 Task: Find connections with filter location Cruzeiro with filter topic #digitalmarketingwith filter profile language Potuguese with filter current company Flipkart with filter school University Grants Commission (ugc) with filter industry Retail Appliances, Electrical, and Electronic Equipment with filter service category Financial Advisory with filter keywords title Teaching Assistant
Action: Mouse moved to (492, 84)
Screenshot: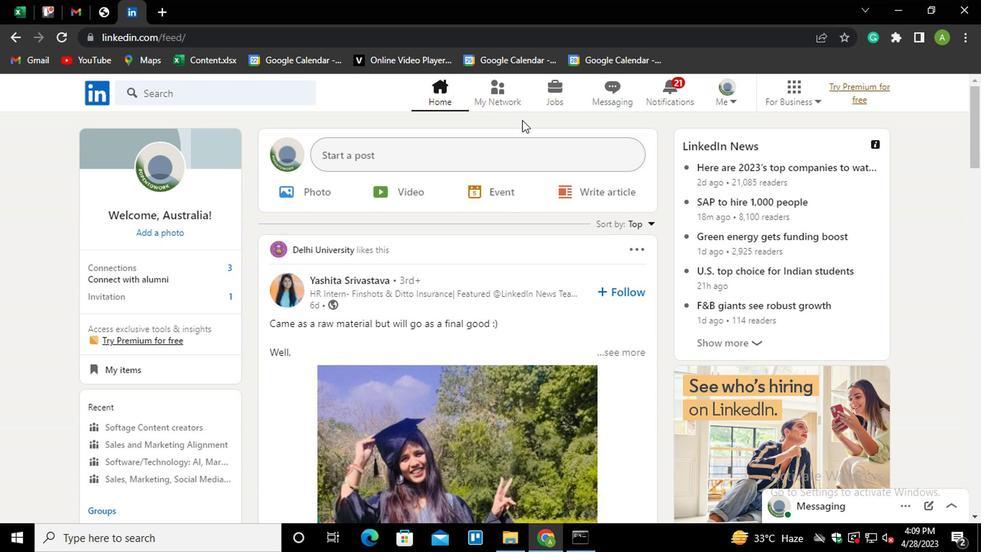 
Action: Mouse pressed left at (492, 84)
Screenshot: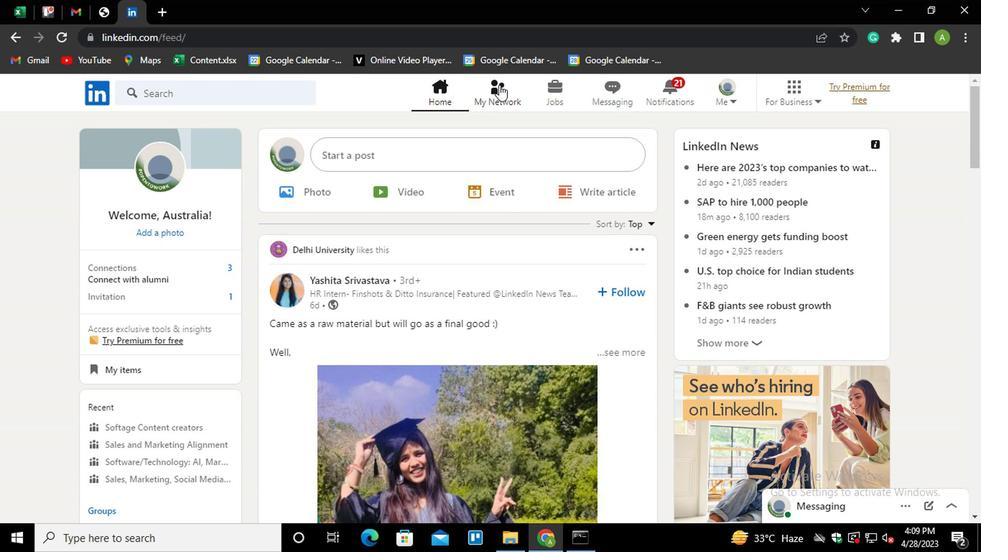 
Action: Mouse moved to (169, 170)
Screenshot: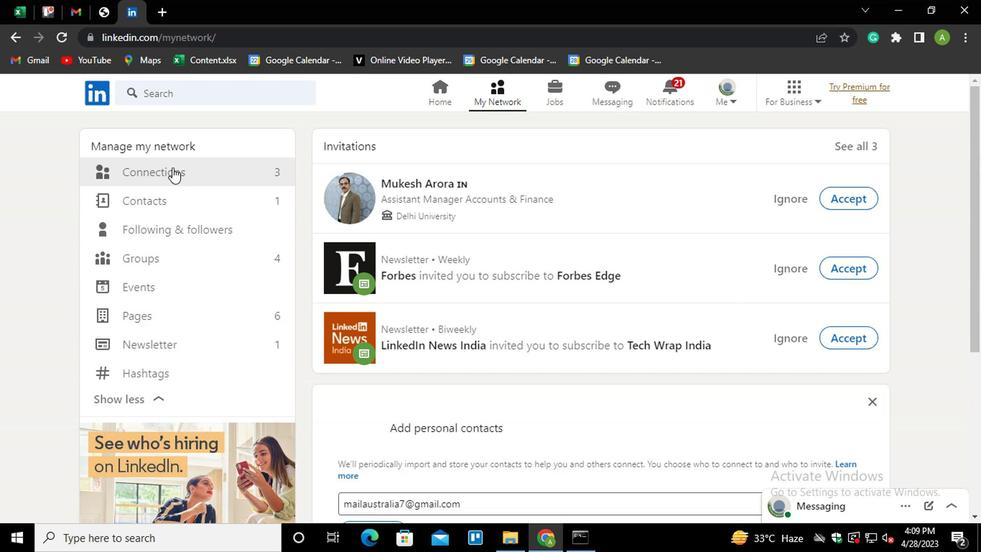 
Action: Mouse pressed left at (169, 170)
Screenshot: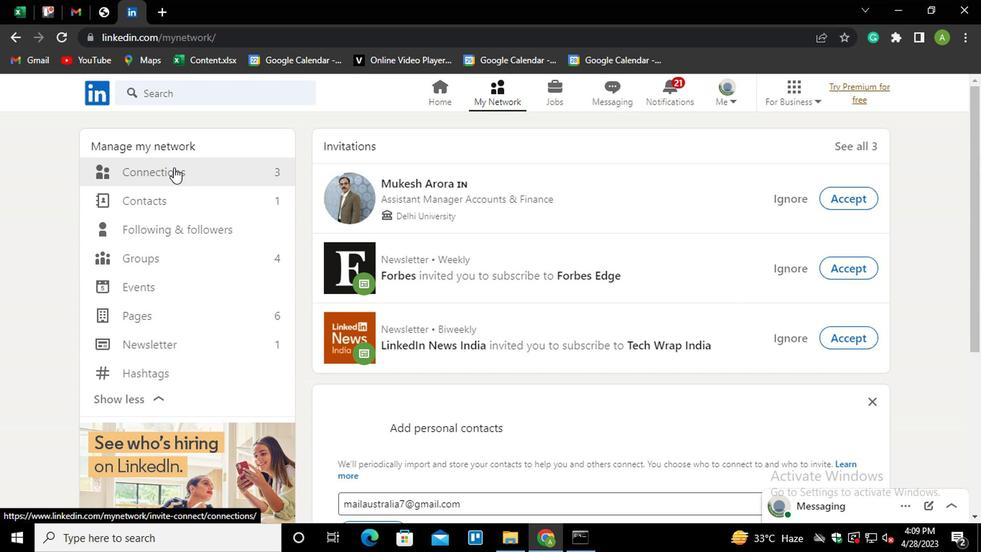 
Action: Mouse pressed left at (169, 170)
Screenshot: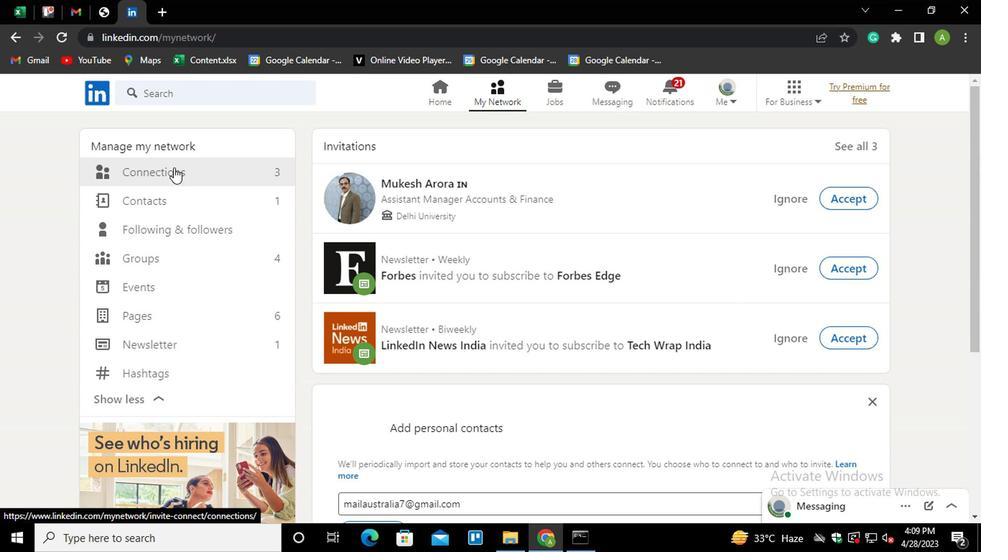 
Action: Mouse moved to (598, 165)
Screenshot: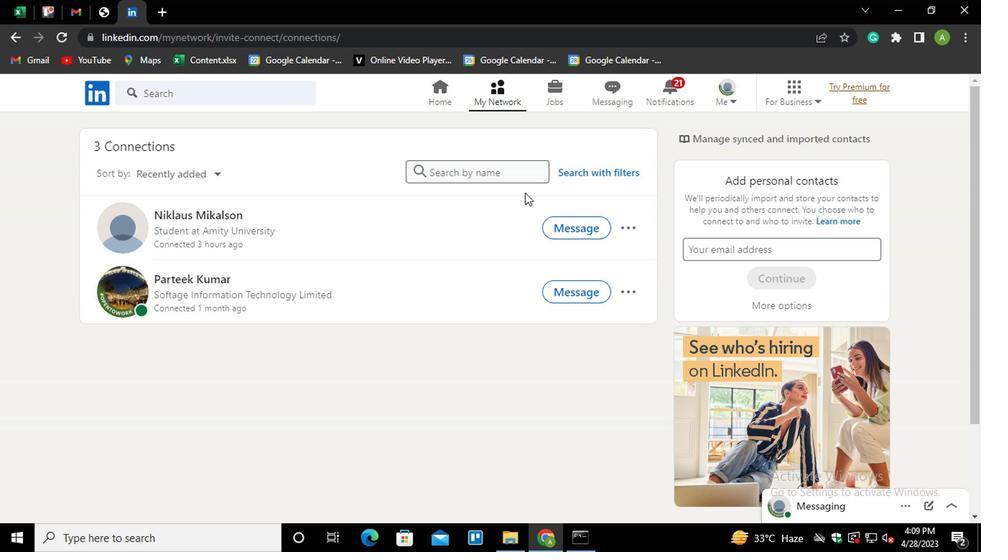 
Action: Mouse pressed left at (598, 165)
Screenshot: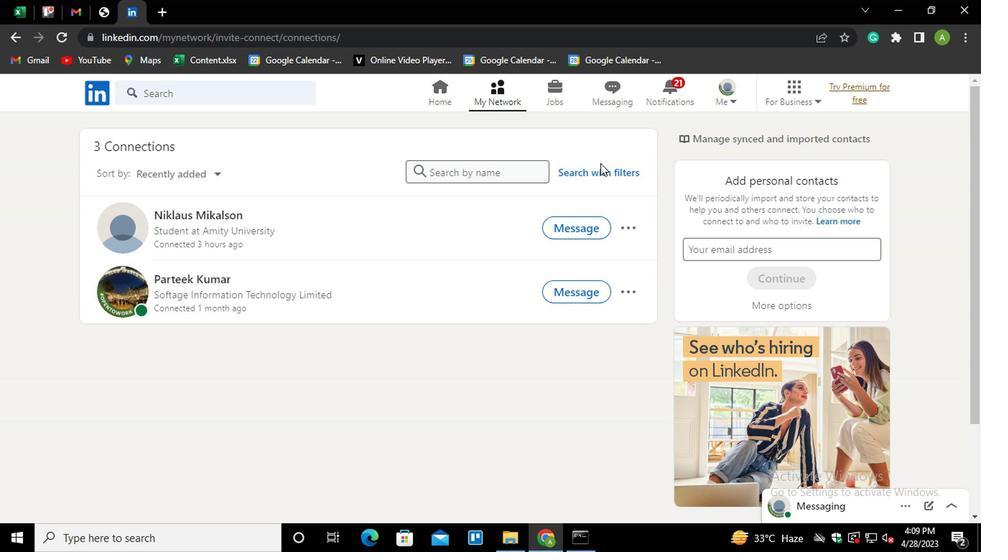 
Action: Mouse moved to (599, 177)
Screenshot: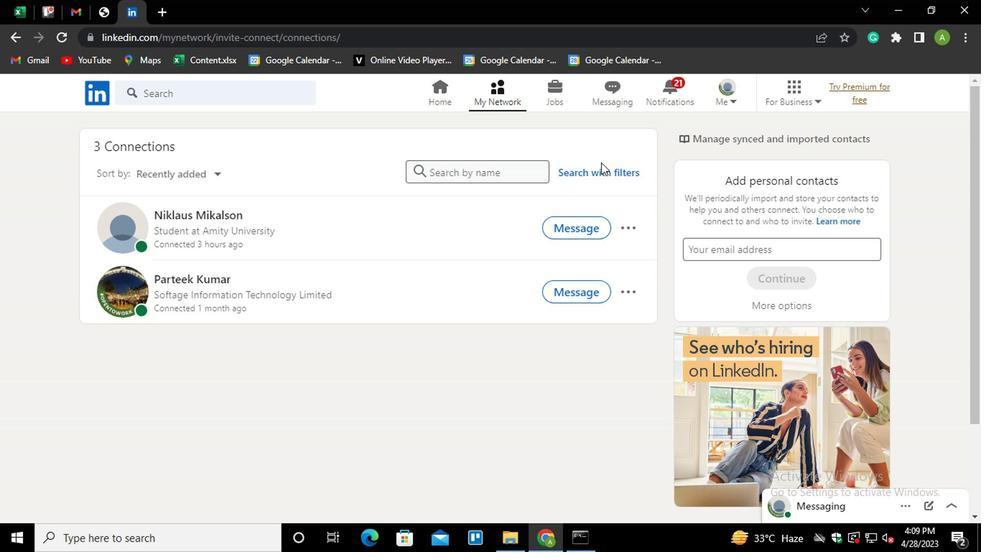
Action: Mouse pressed left at (599, 177)
Screenshot: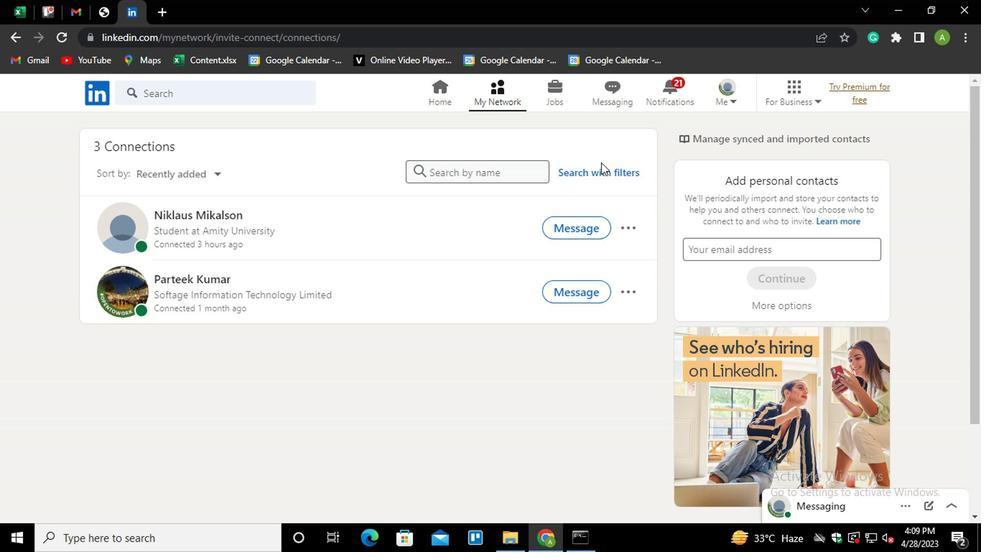 
Action: Mouse moved to (538, 138)
Screenshot: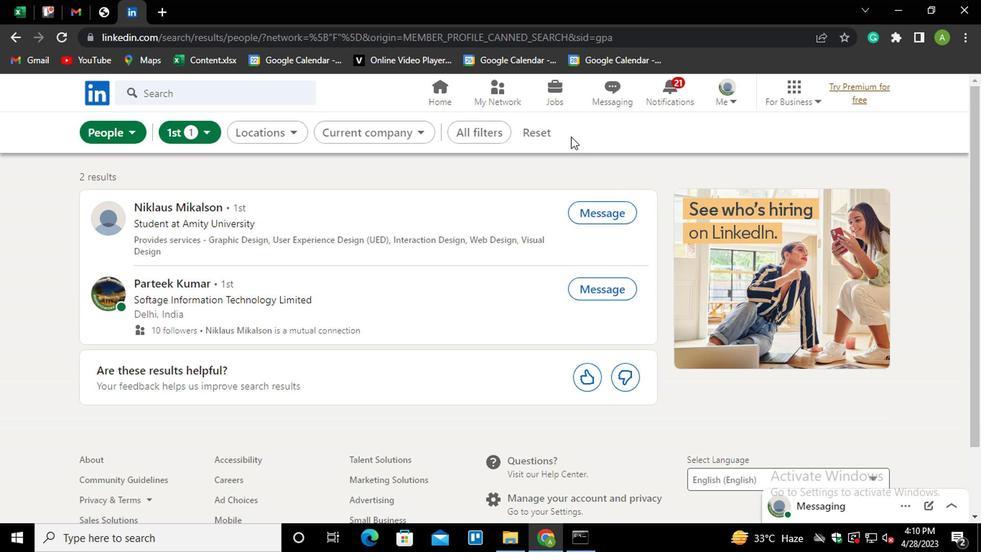 
Action: Mouse pressed left at (538, 138)
Screenshot: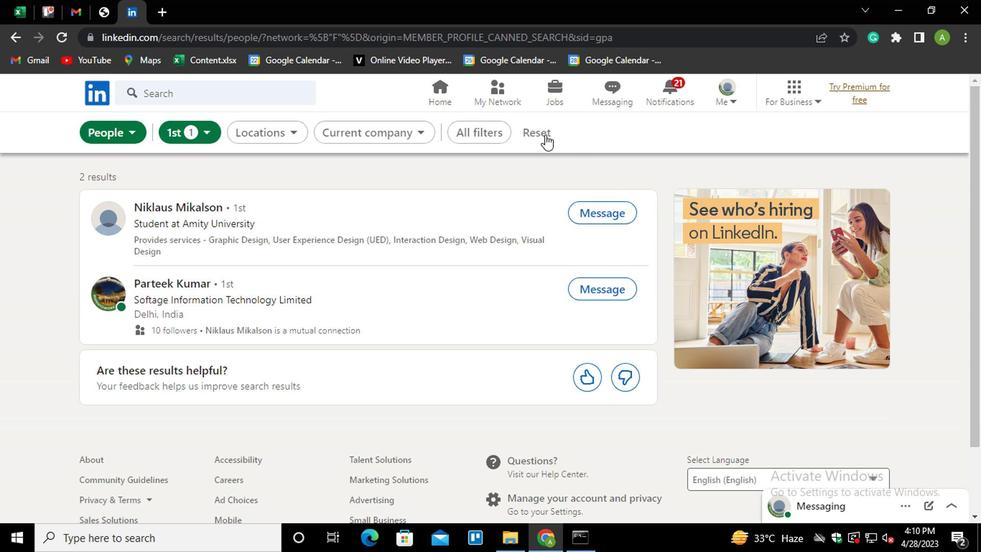 
Action: Mouse moved to (501, 138)
Screenshot: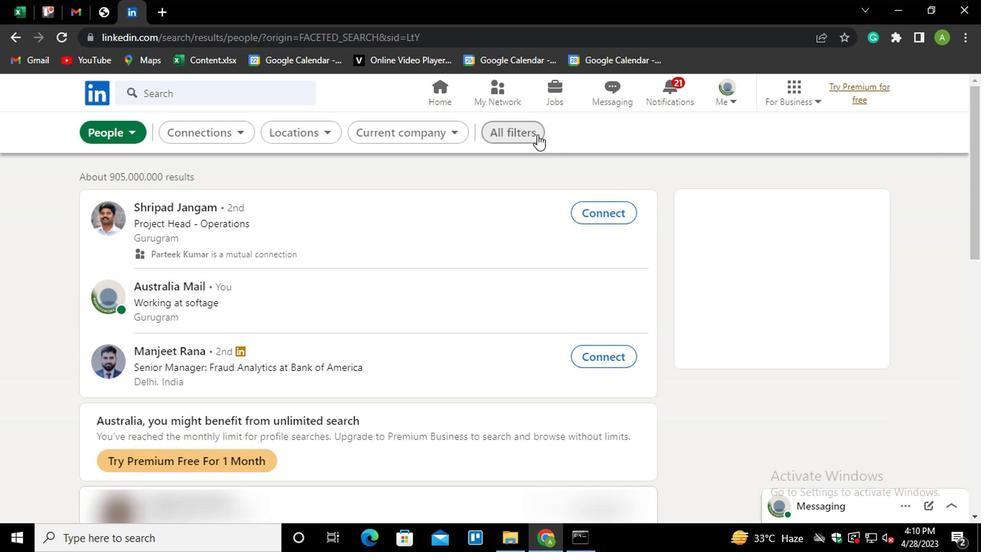 
Action: Mouse pressed left at (501, 138)
Screenshot: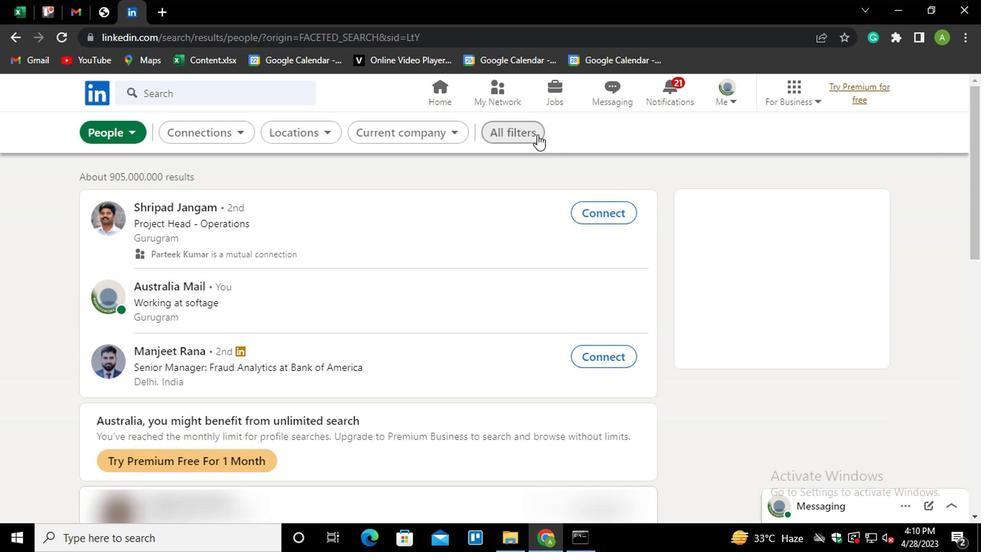 
Action: Mouse moved to (733, 372)
Screenshot: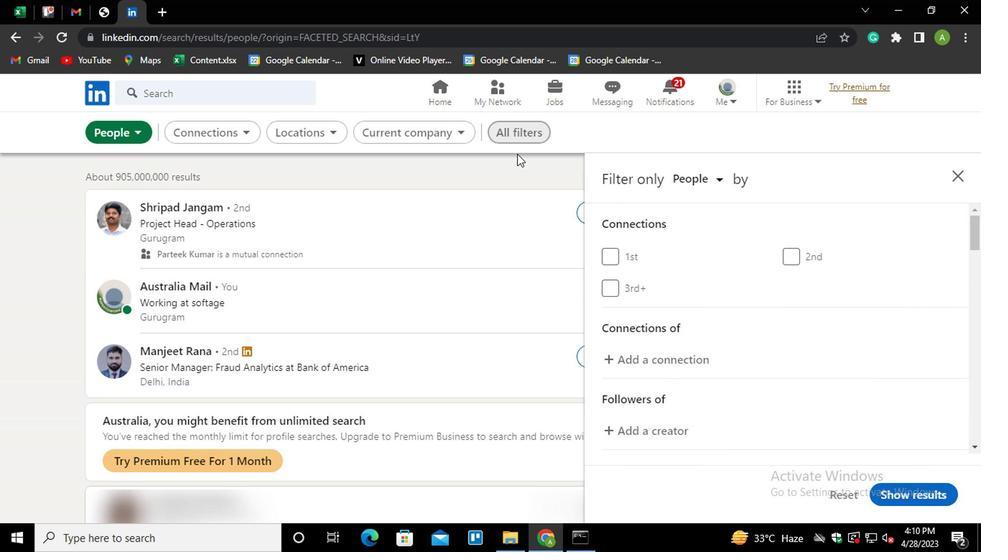 
Action: Mouse scrolled (733, 371) with delta (0, 0)
Screenshot: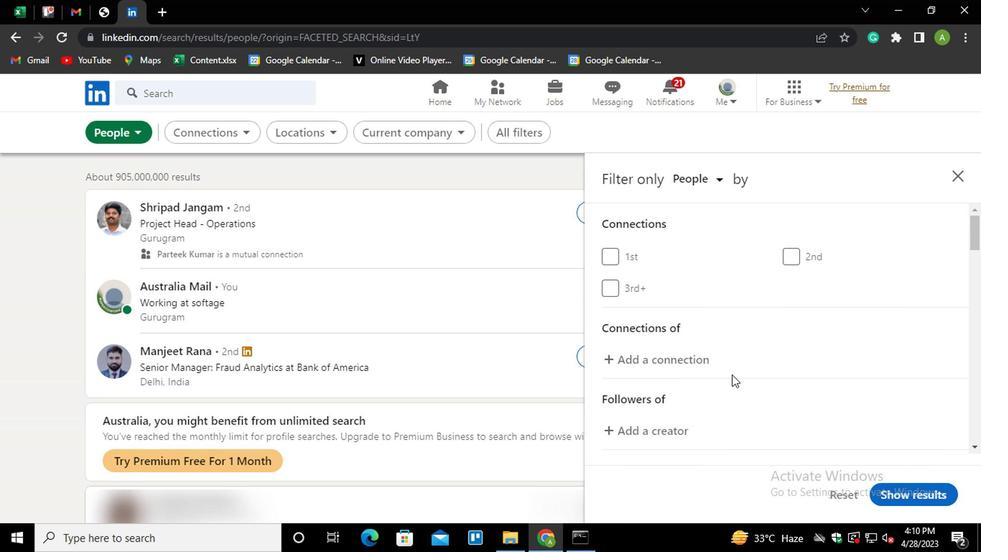 
Action: Mouse moved to (731, 370)
Screenshot: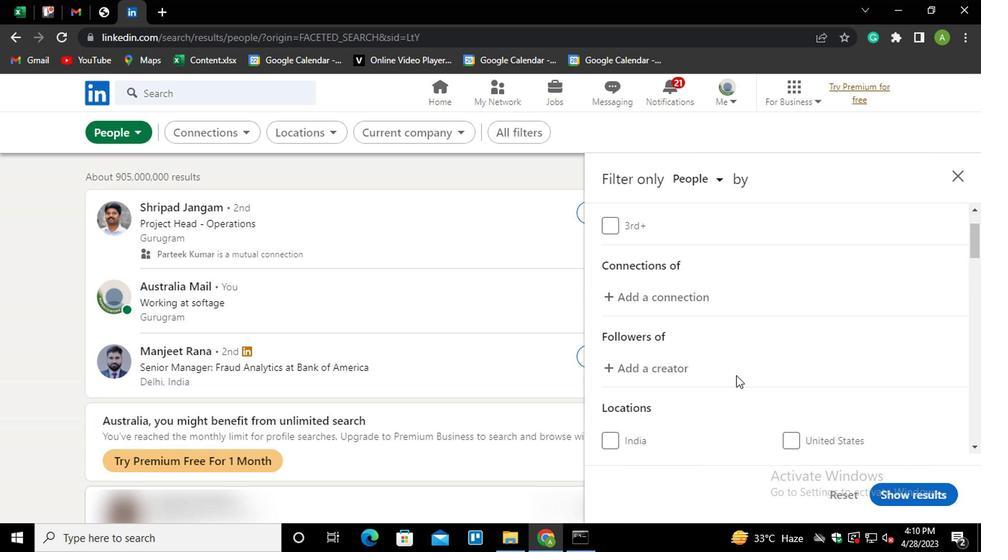 
Action: Mouse scrolled (731, 370) with delta (0, 0)
Screenshot: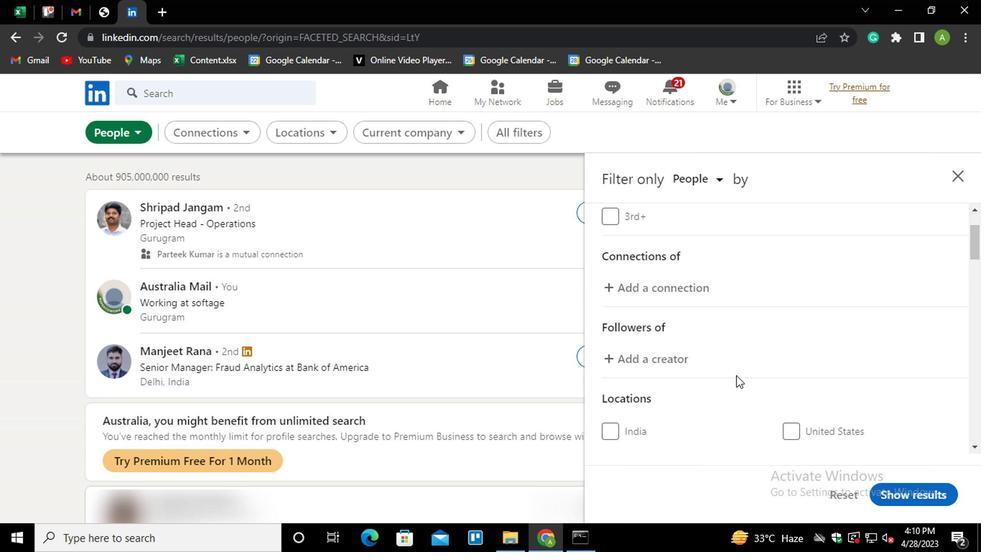 
Action: Mouse scrolled (731, 370) with delta (0, 0)
Screenshot: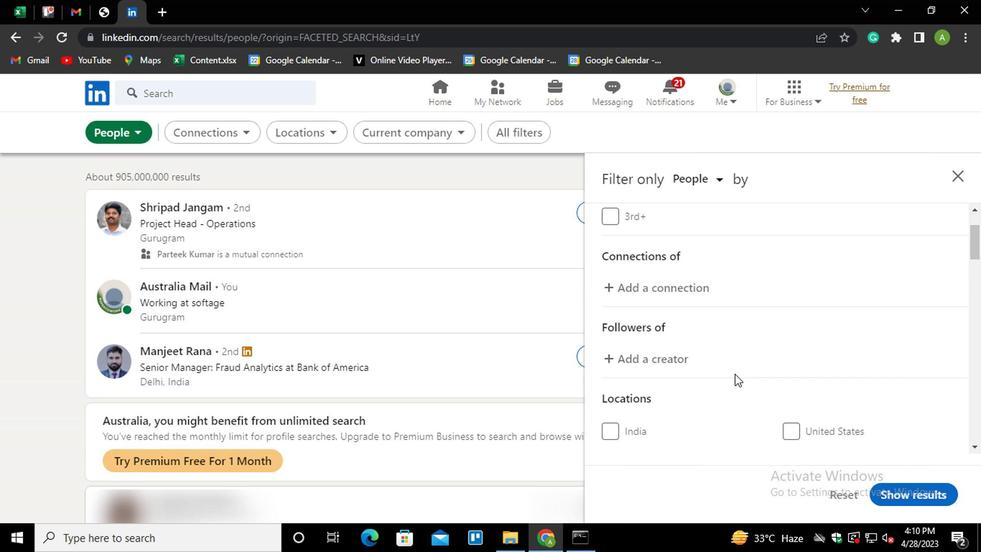 
Action: Mouse scrolled (731, 370) with delta (0, 0)
Screenshot: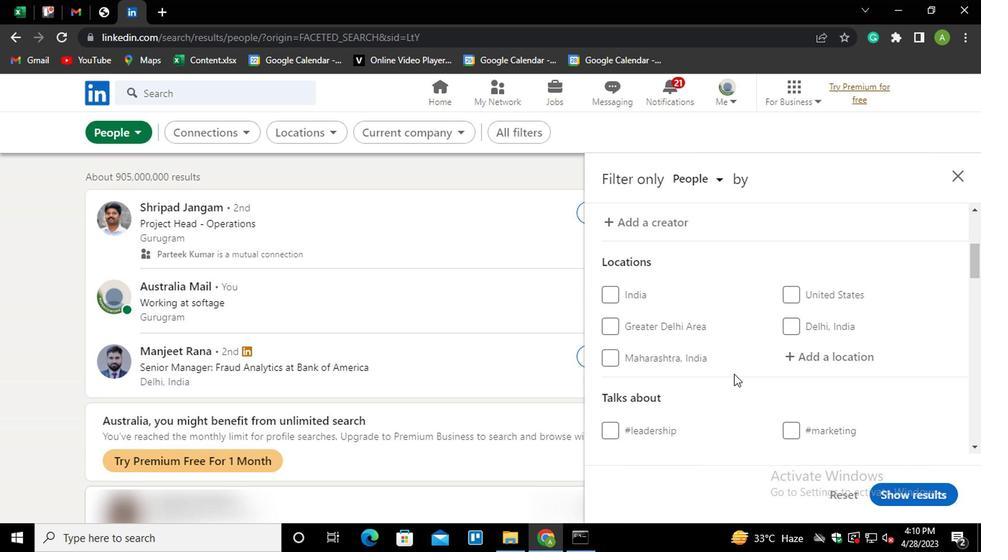 
Action: Mouse moved to (818, 281)
Screenshot: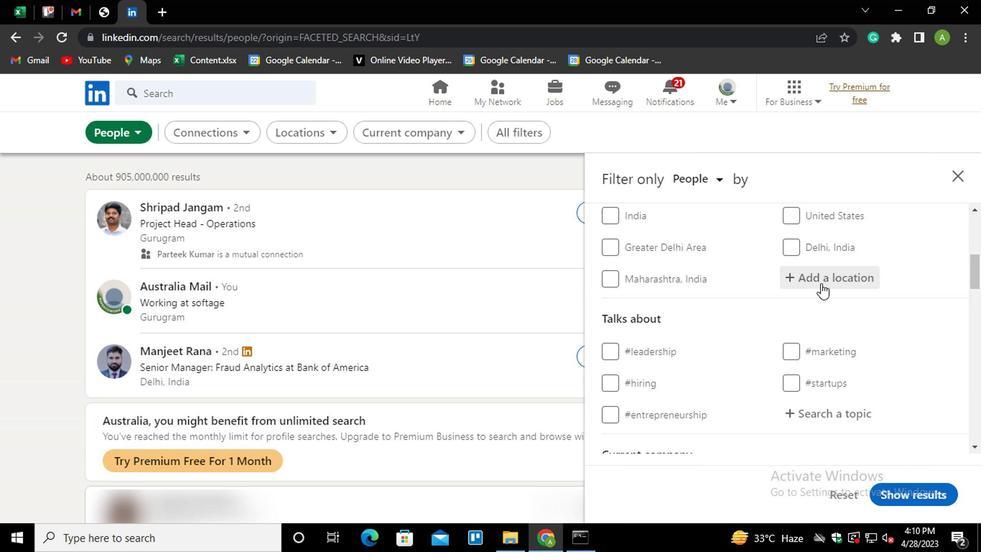 
Action: Mouse pressed left at (818, 281)
Screenshot: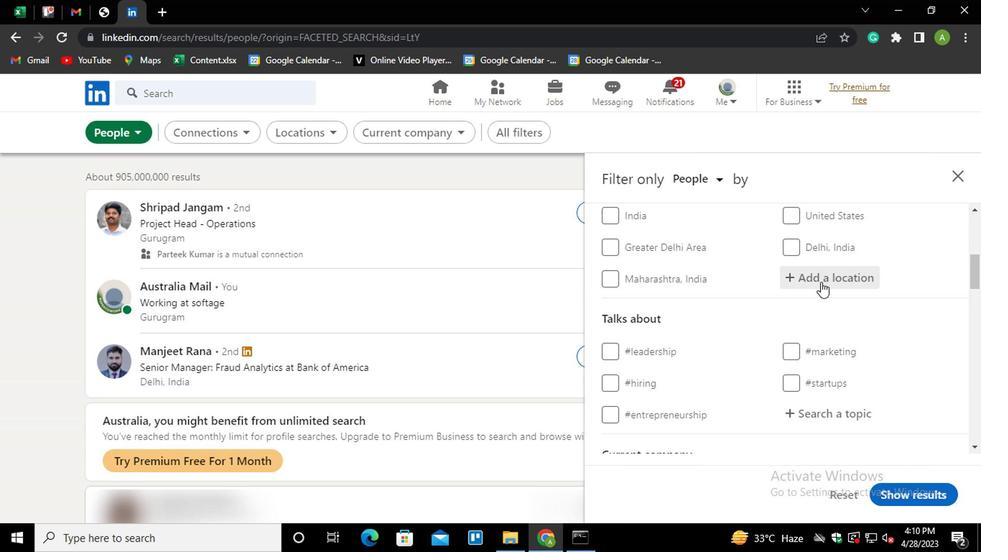 
Action: Key pressed <Key.shift>C
Screenshot: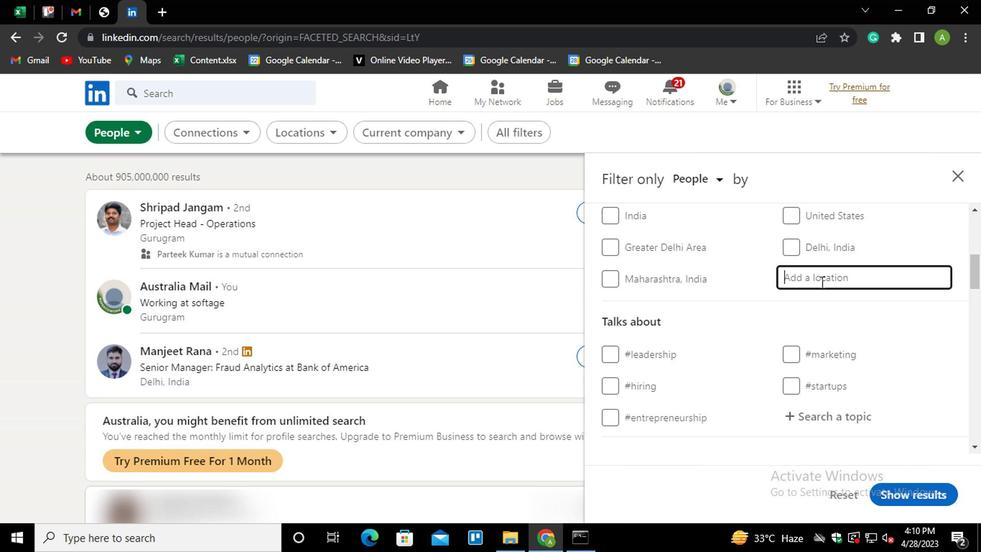 
Action: Mouse moved to (818, 281)
Screenshot: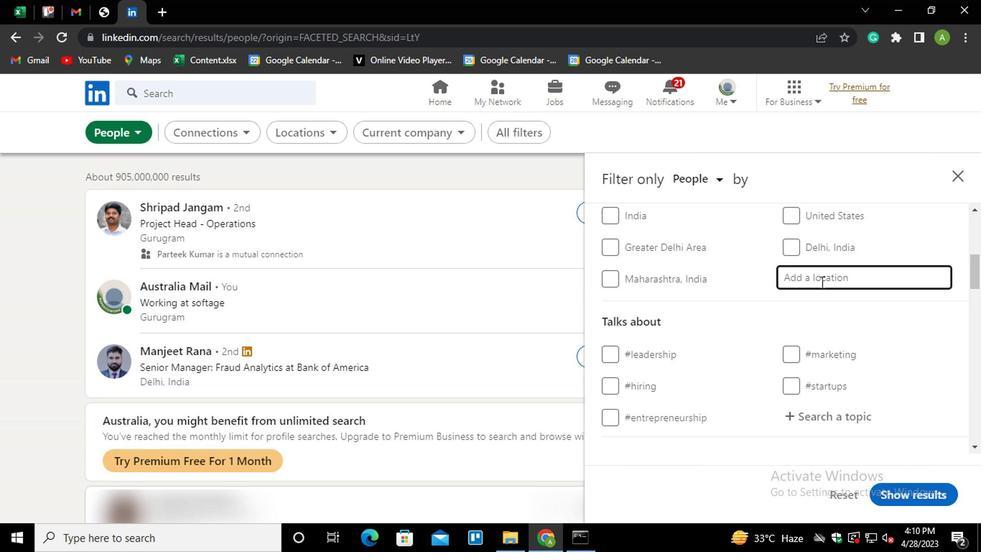 
Action: Key pressed RUZEIRO<Key.down><Key.enter>
Screenshot: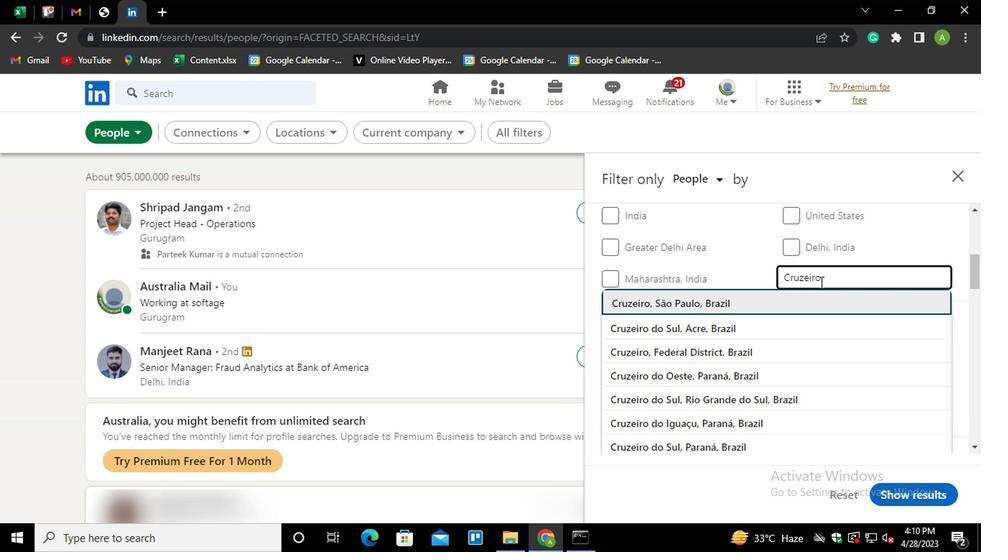 
Action: Mouse moved to (818, 281)
Screenshot: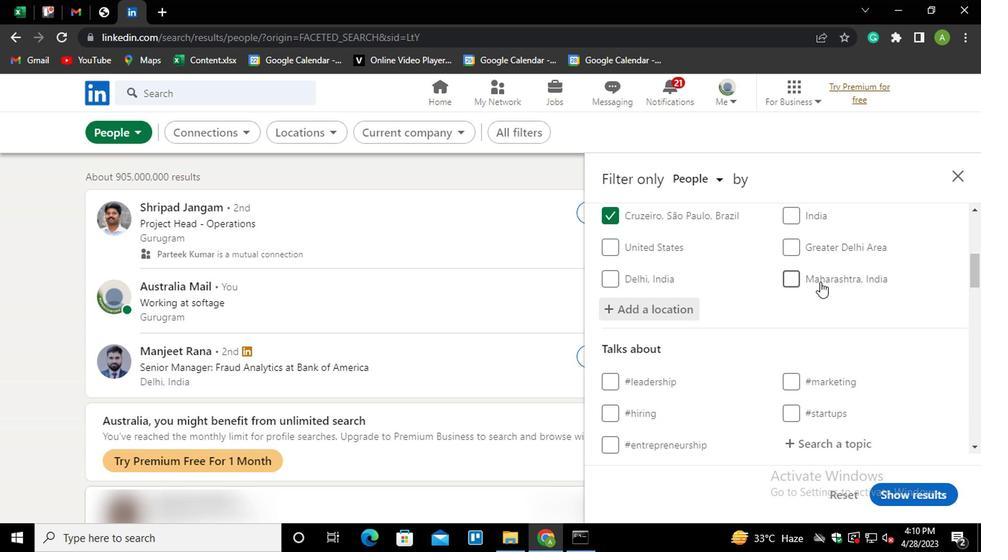 
Action: Mouse scrolled (818, 280) with delta (0, -1)
Screenshot: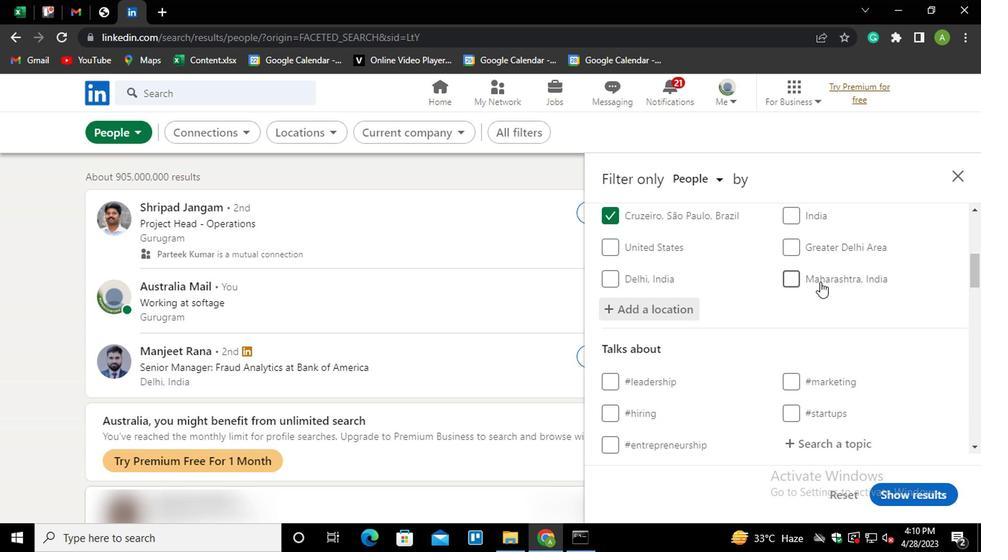 
Action: Mouse scrolled (818, 280) with delta (0, -1)
Screenshot: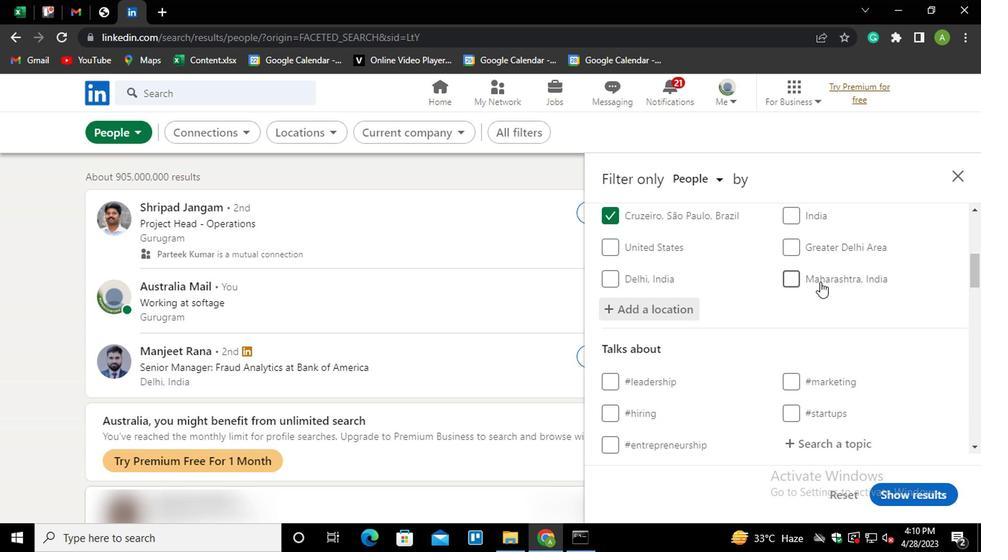 
Action: Mouse moved to (814, 301)
Screenshot: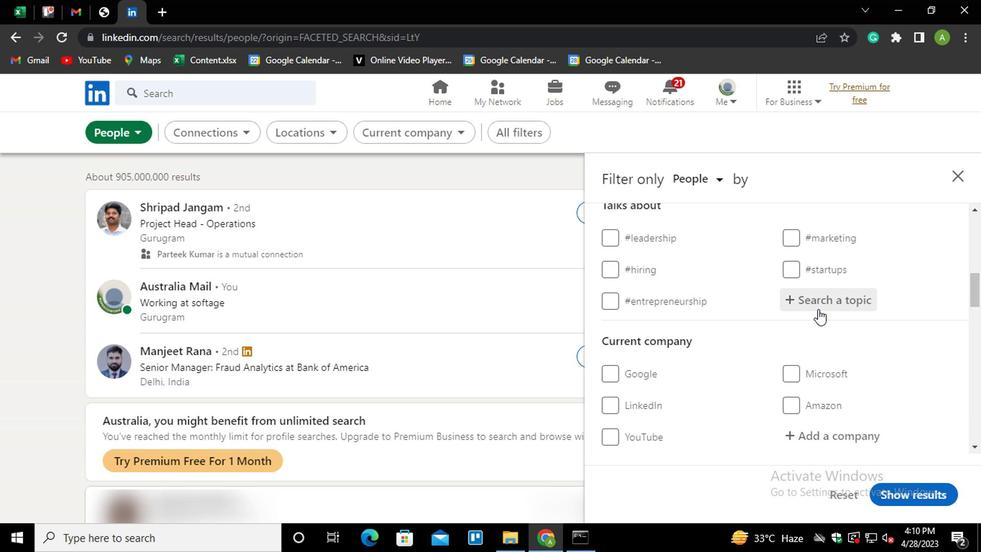 
Action: Mouse pressed left at (814, 301)
Screenshot: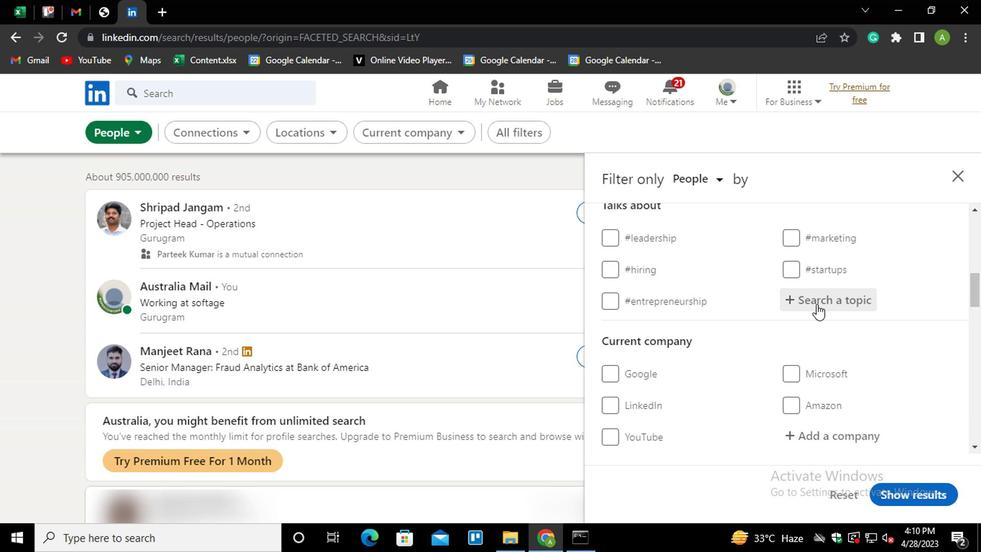 
Action: Key pressed DE<Key.backspace>
Screenshot: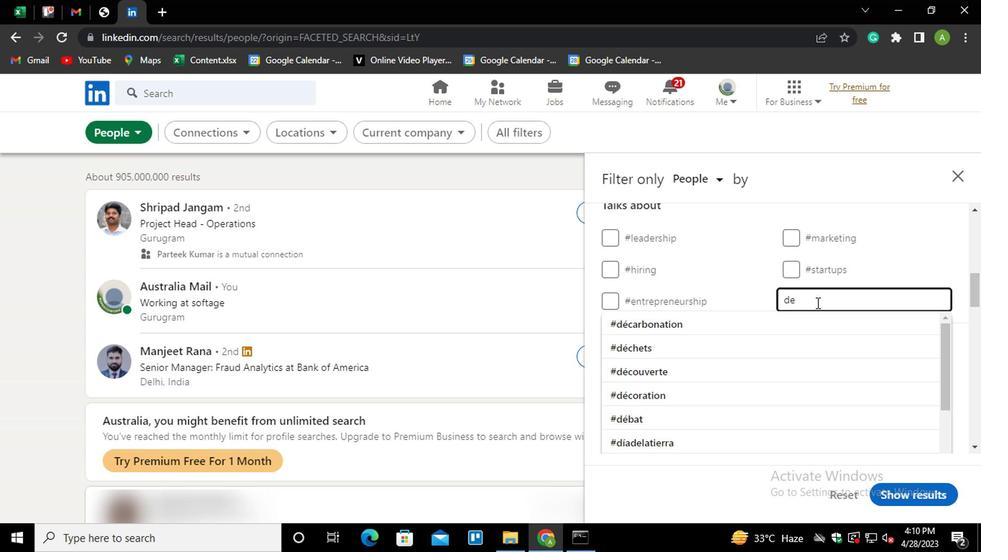 
Action: Mouse moved to (814, 301)
Screenshot: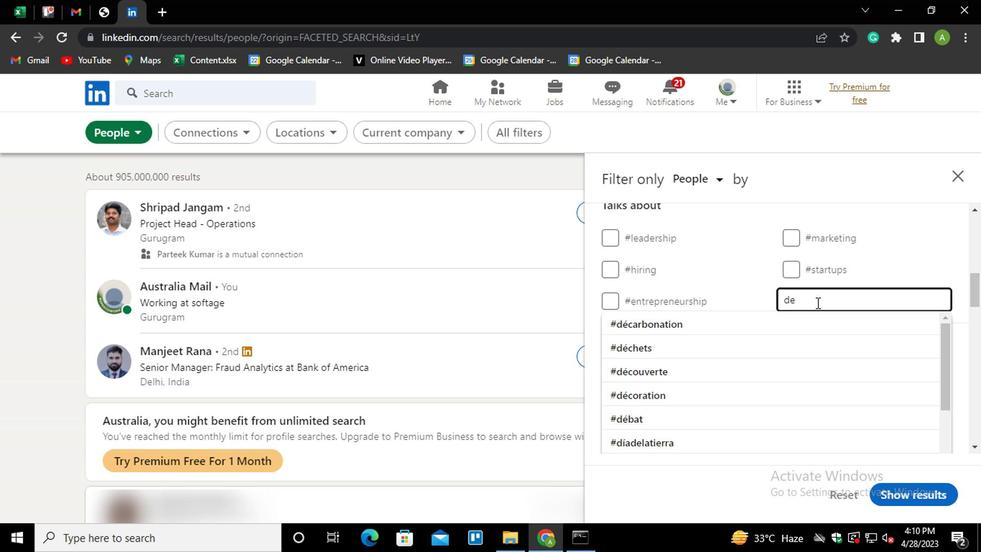
Action: Key pressed IGITAL<Key.down><Key.down><Key.down><Key.enter>
Screenshot: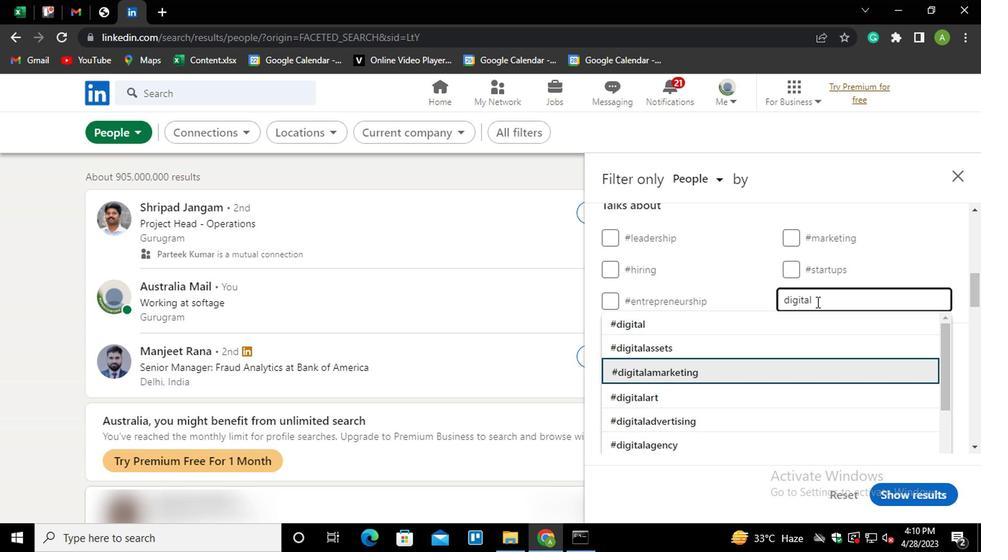 
Action: Mouse scrolled (814, 300) with delta (0, 0)
Screenshot: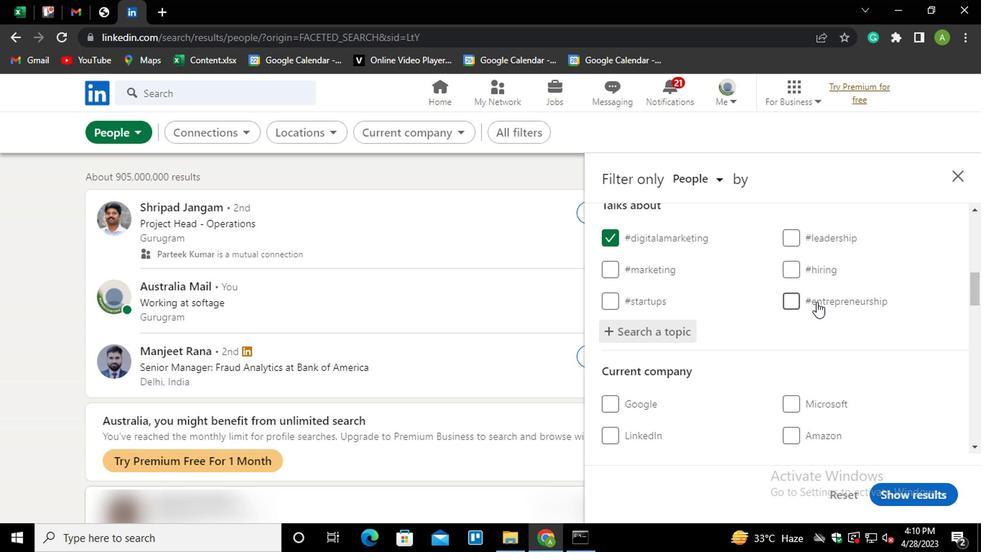 
Action: Mouse scrolled (814, 300) with delta (0, 0)
Screenshot: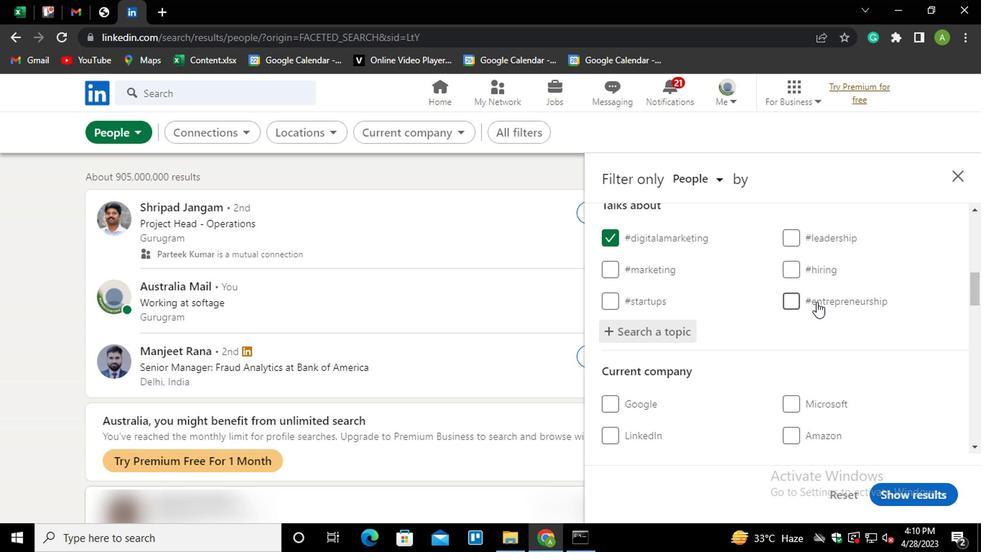 
Action: Mouse scrolled (814, 300) with delta (0, 0)
Screenshot: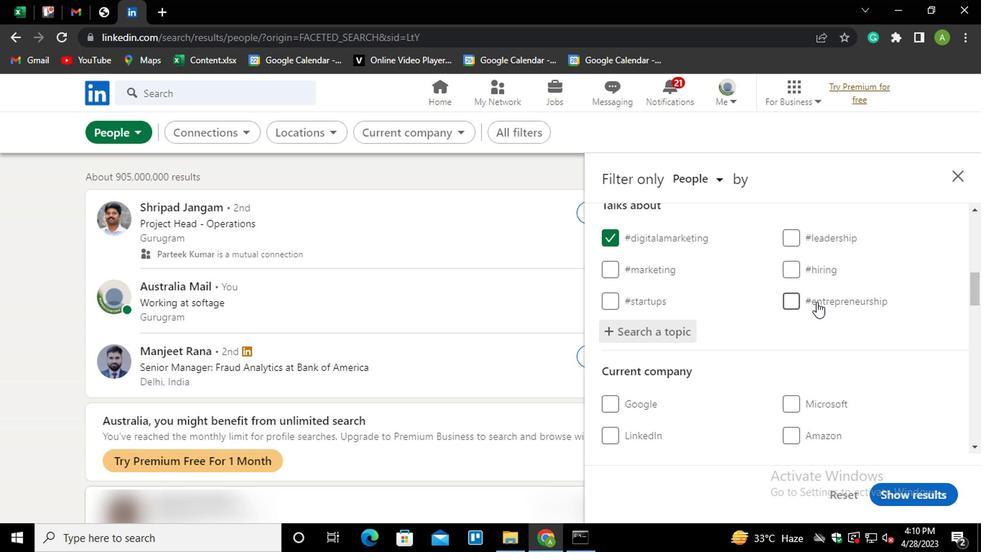
Action: Mouse scrolled (814, 300) with delta (0, 0)
Screenshot: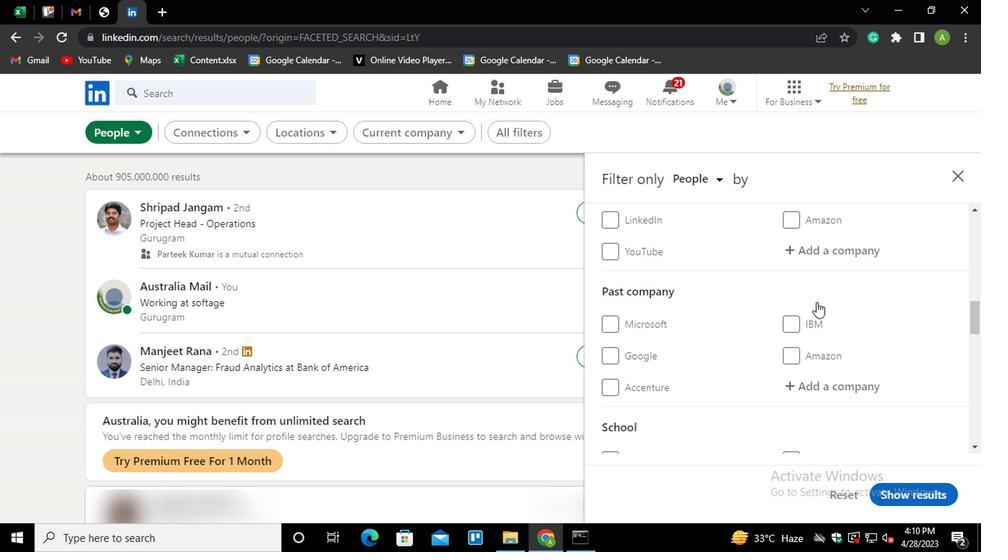 
Action: Mouse scrolled (814, 300) with delta (0, 0)
Screenshot: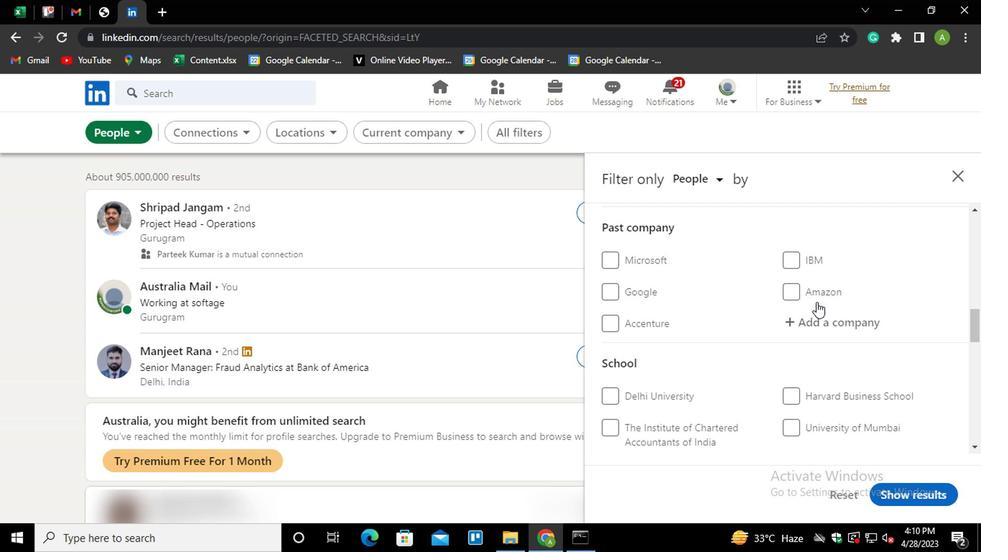 
Action: Mouse scrolled (814, 300) with delta (0, 0)
Screenshot: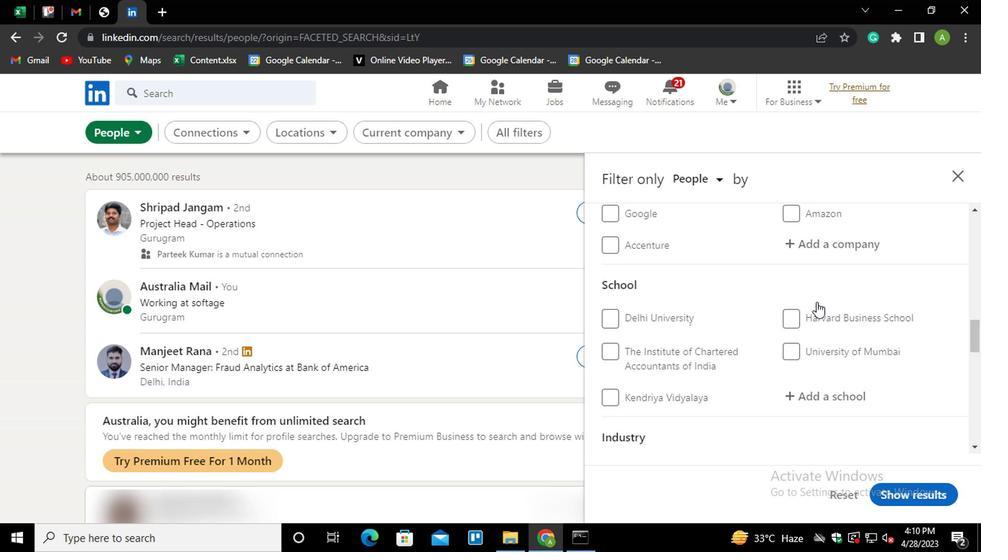 
Action: Mouse scrolled (814, 300) with delta (0, 0)
Screenshot: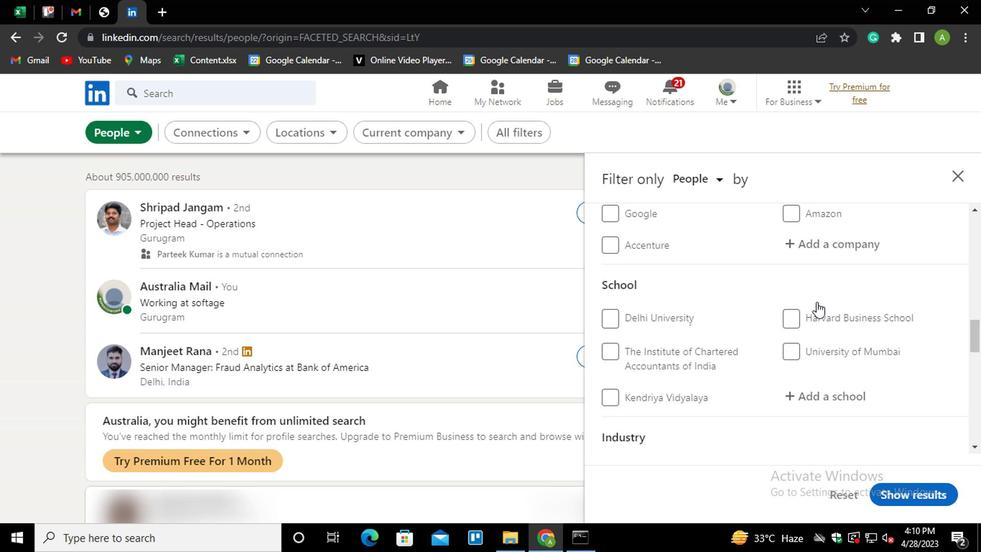 
Action: Mouse scrolled (814, 300) with delta (0, 0)
Screenshot: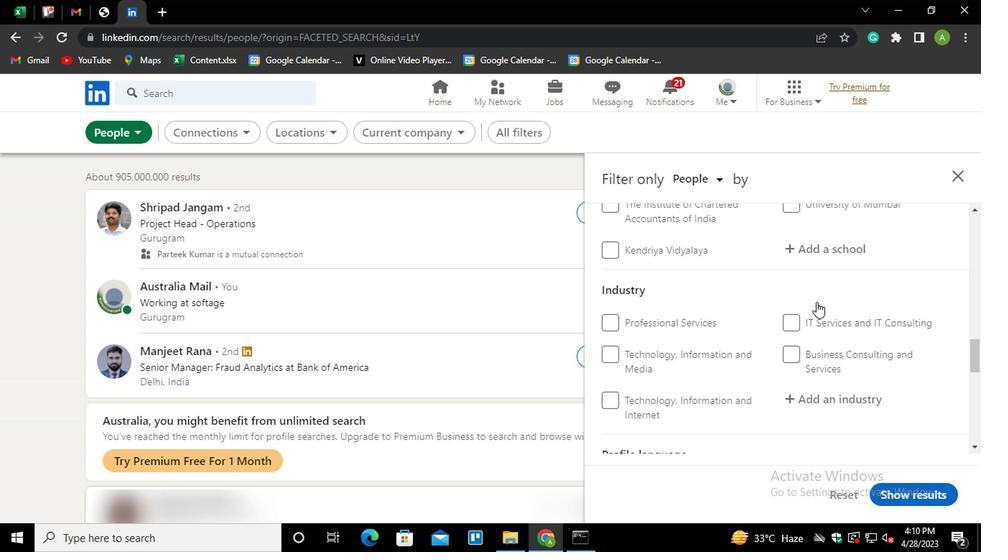 
Action: Mouse scrolled (814, 300) with delta (0, 0)
Screenshot: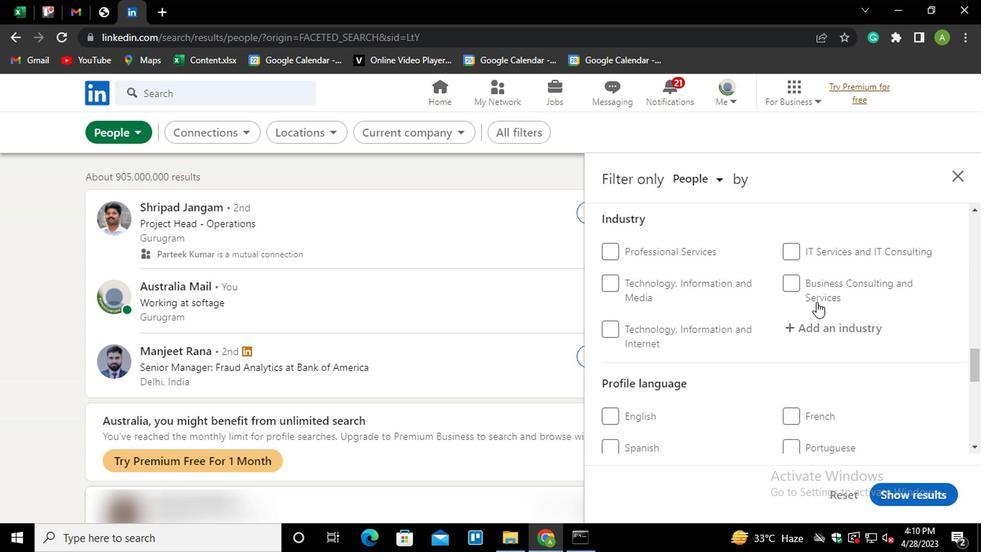 
Action: Mouse scrolled (814, 300) with delta (0, 0)
Screenshot: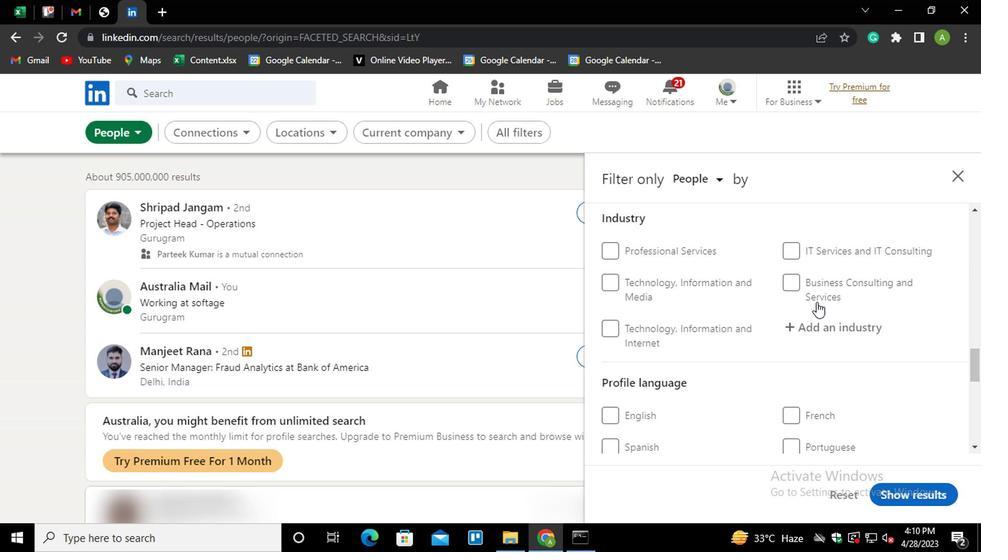 
Action: Mouse moved to (791, 305)
Screenshot: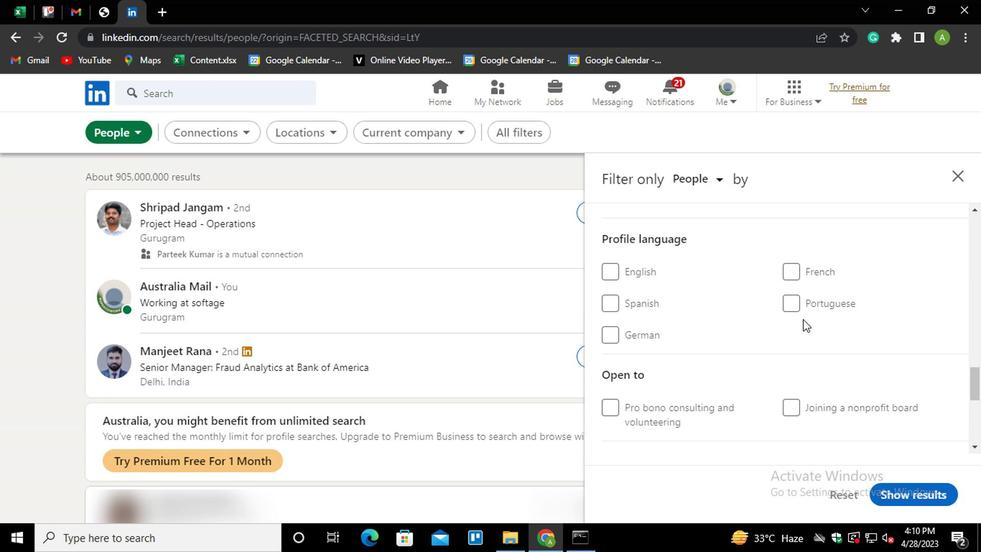 
Action: Mouse pressed left at (791, 305)
Screenshot: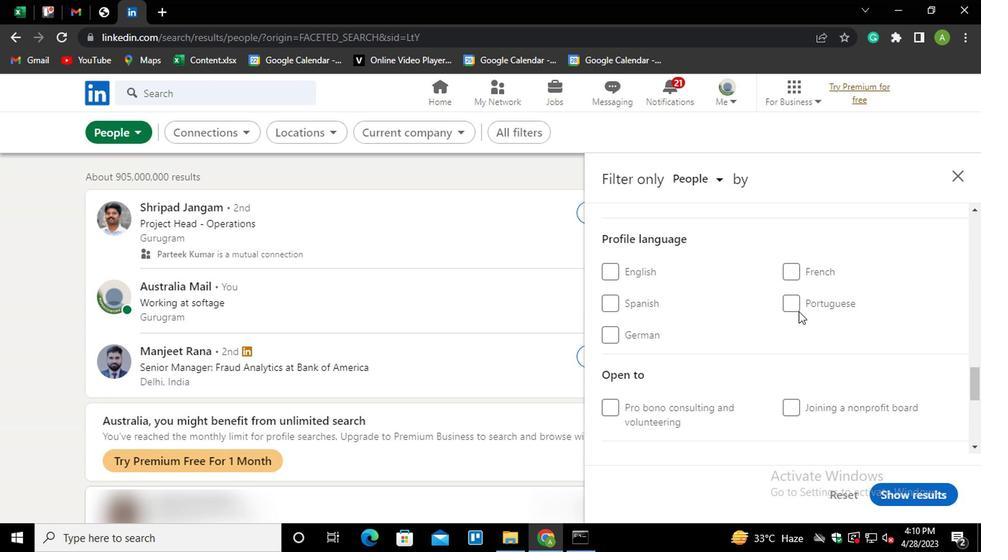 
Action: Mouse moved to (826, 325)
Screenshot: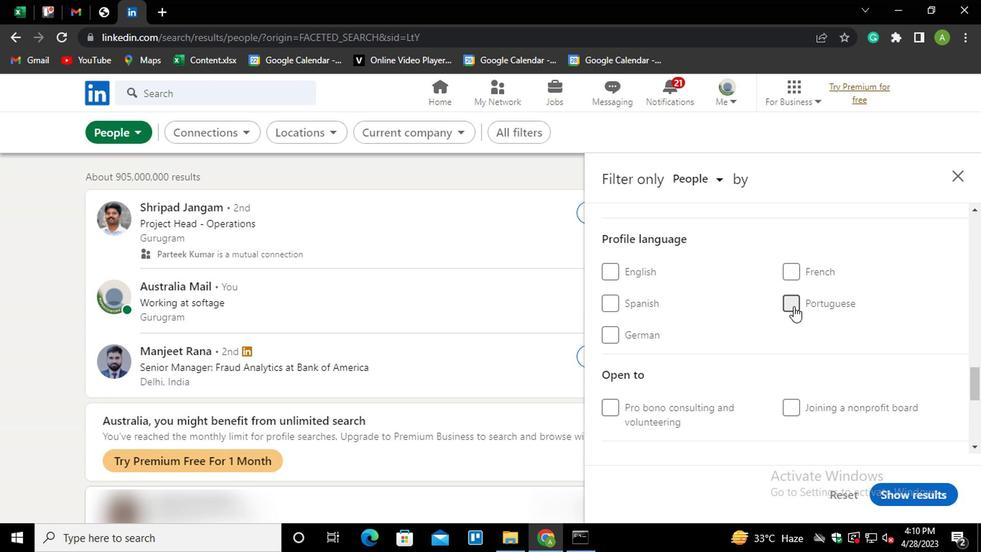 
Action: Mouse scrolled (826, 326) with delta (0, 0)
Screenshot: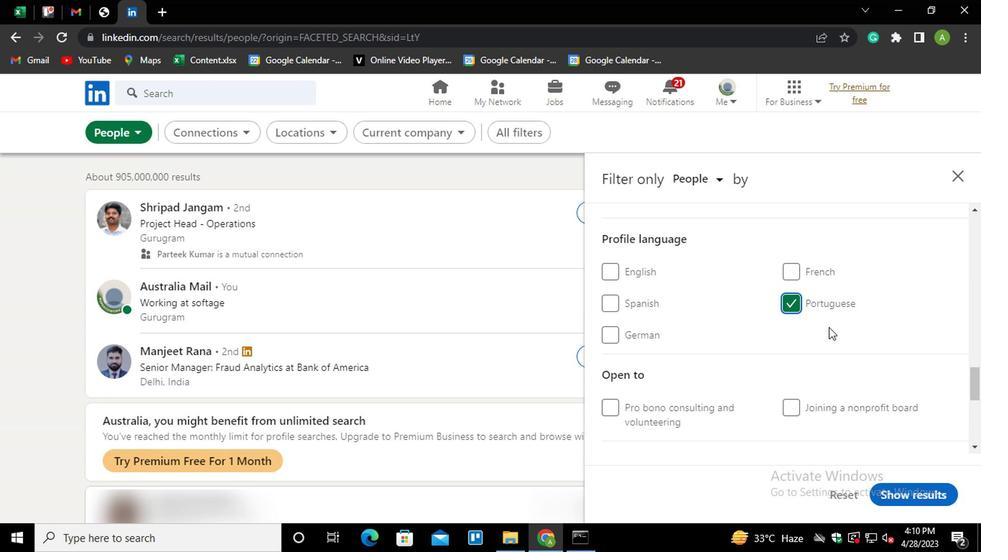 
Action: Mouse scrolled (826, 326) with delta (0, 0)
Screenshot: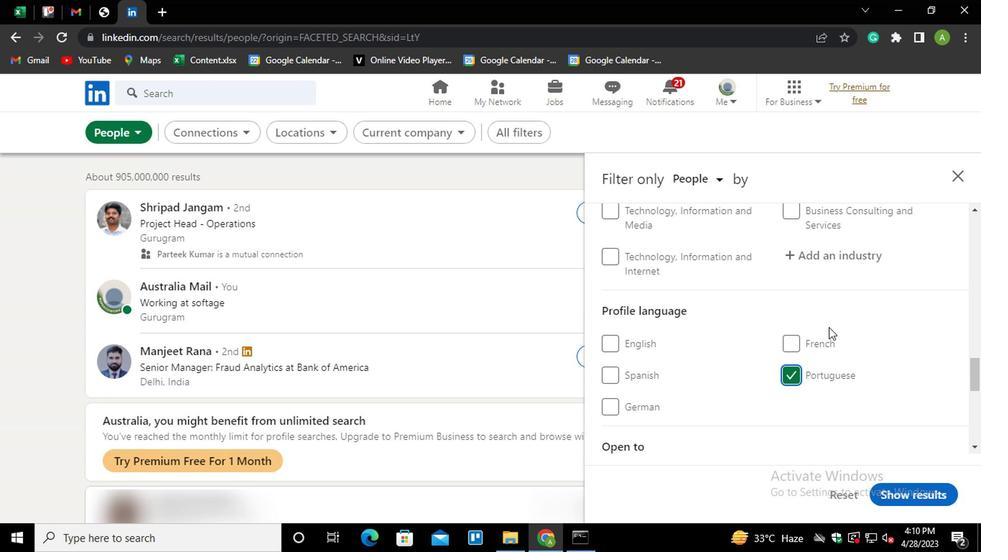 
Action: Mouse scrolled (826, 326) with delta (0, 0)
Screenshot: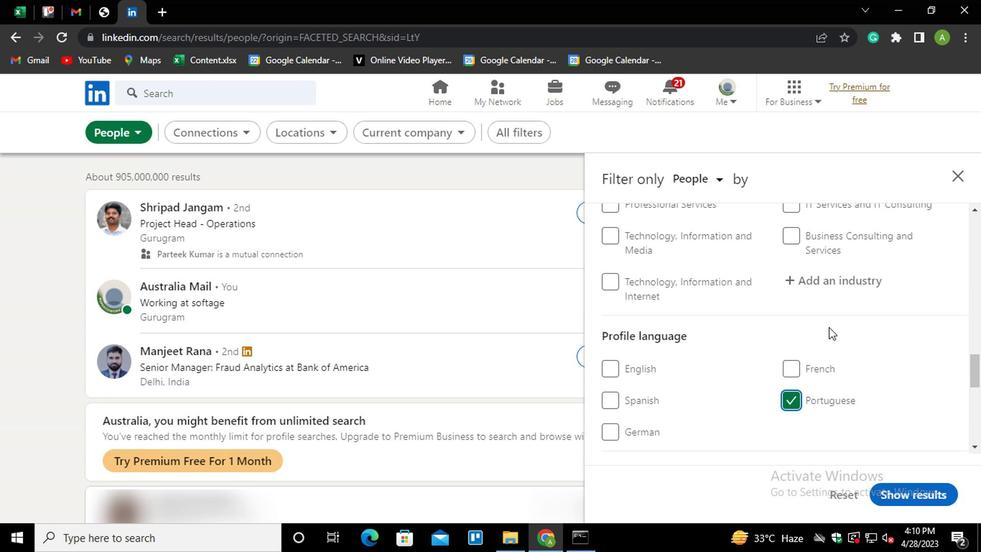 
Action: Mouse scrolled (826, 326) with delta (0, 0)
Screenshot: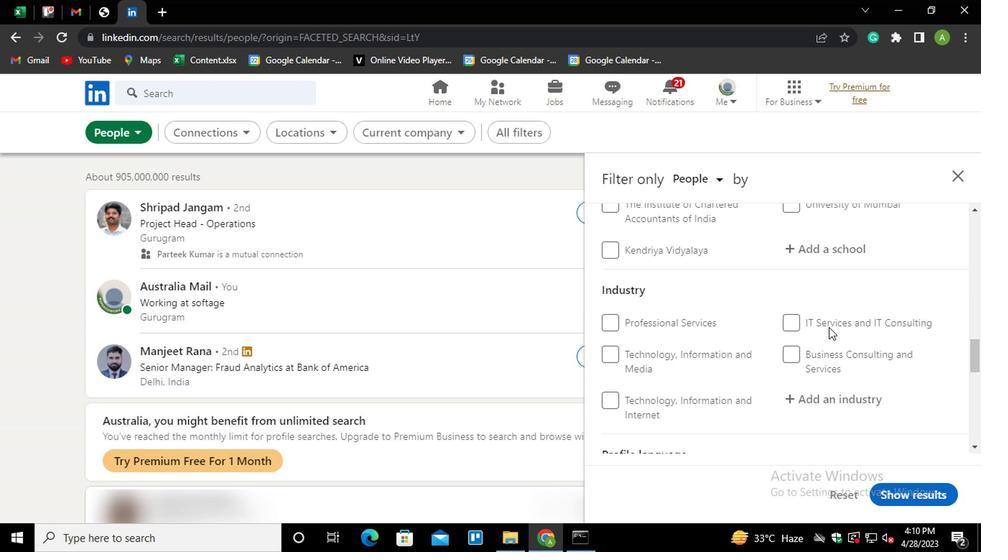 
Action: Mouse scrolled (826, 326) with delta (0, 0)
Screenshot: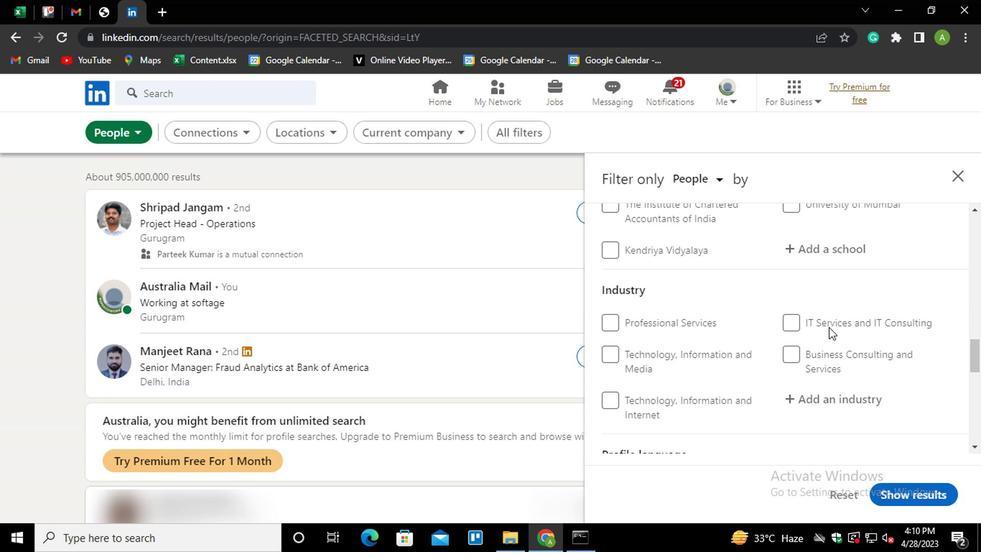 
Action: Mouse scrolled (826, 326) with delta (0, 0)
Screenshot: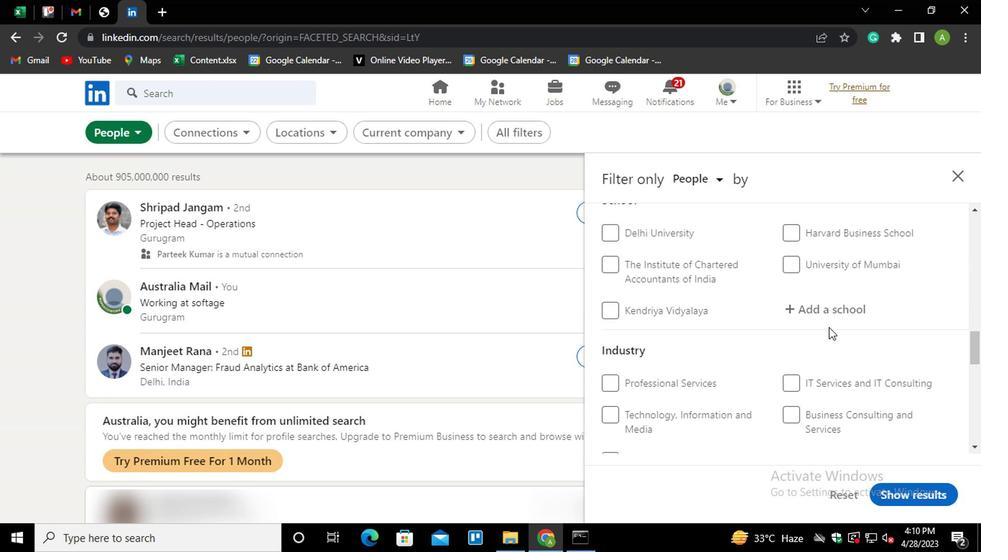 
Action: Mouse moved to (821, 310)
Screenshot: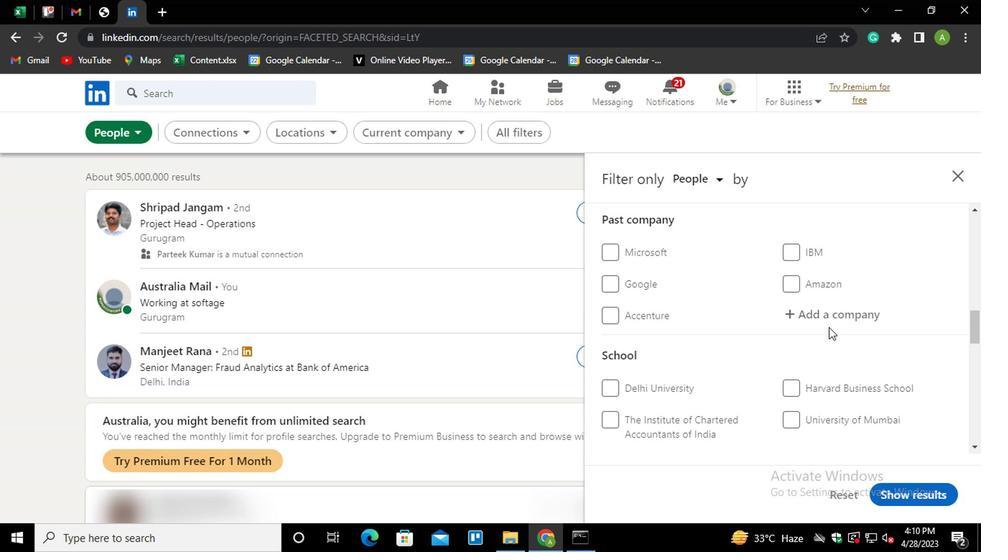 
Action: Mouse pressed left at (821, 310)
Screenshot: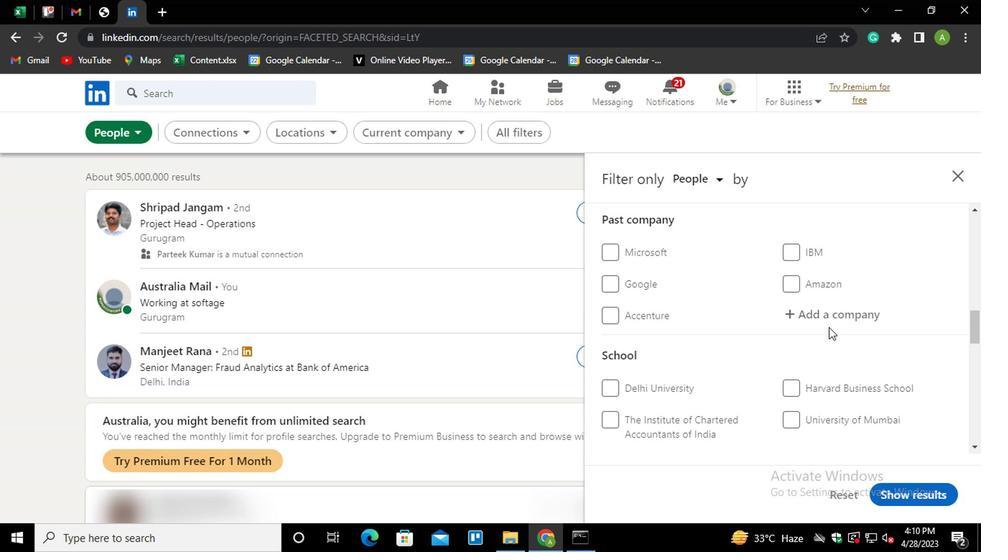 
Action: Key pressed <Key.shift>G<Key.backspace><Key.shift>FLIPK<Key.down><Key.enter>
Screenshot: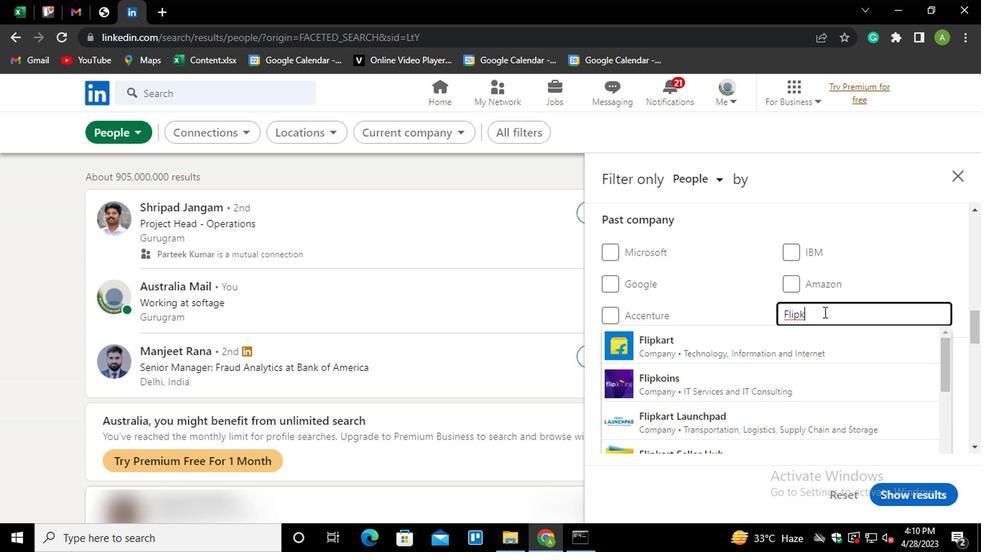 
Action: Mouse scrolled (821, 310) with delta (0, 0)
Screenshot: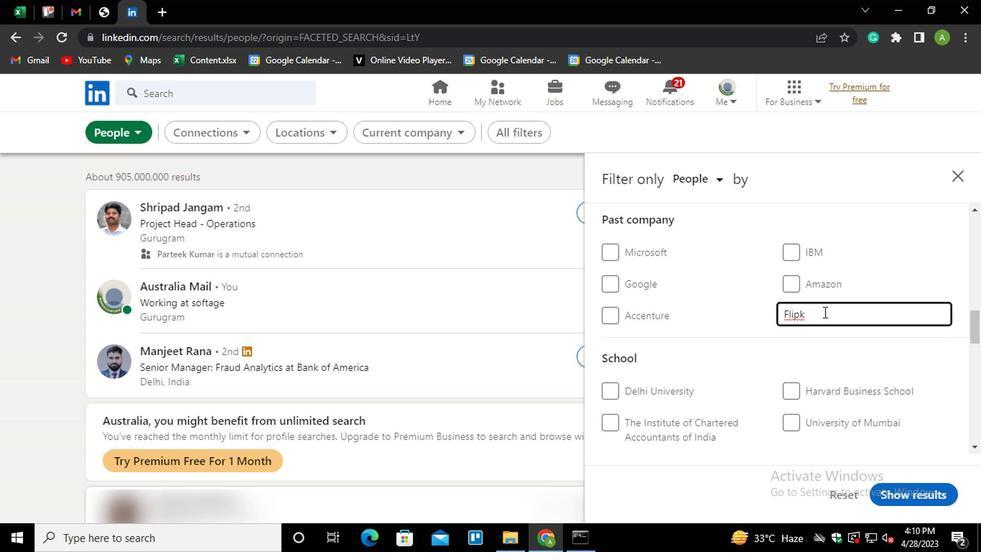 
Action: Mouse scrolled (821, 310) with delta (0, 0)
Screenshot: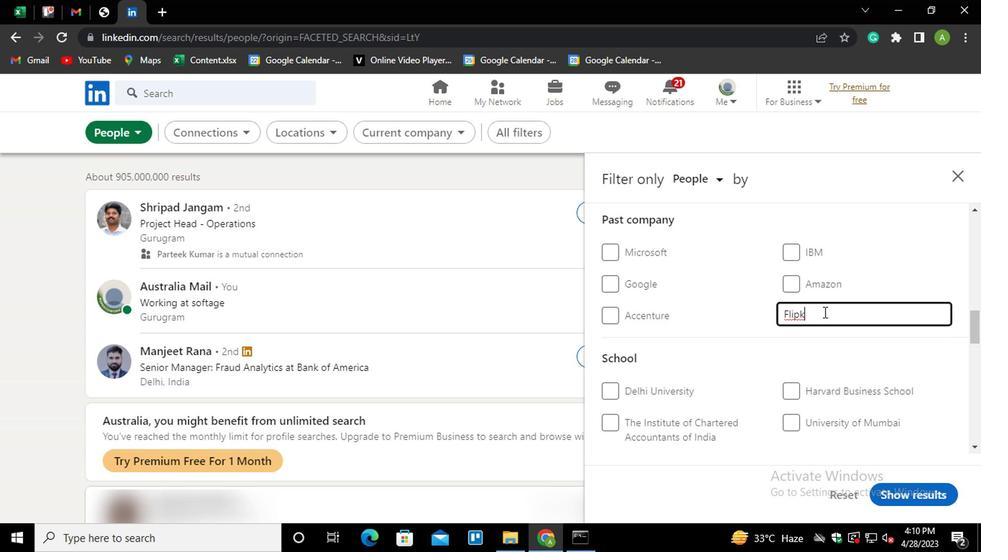 
Action: Mouse scrolled (821, 310) with delta (0, 0)
Screenshot: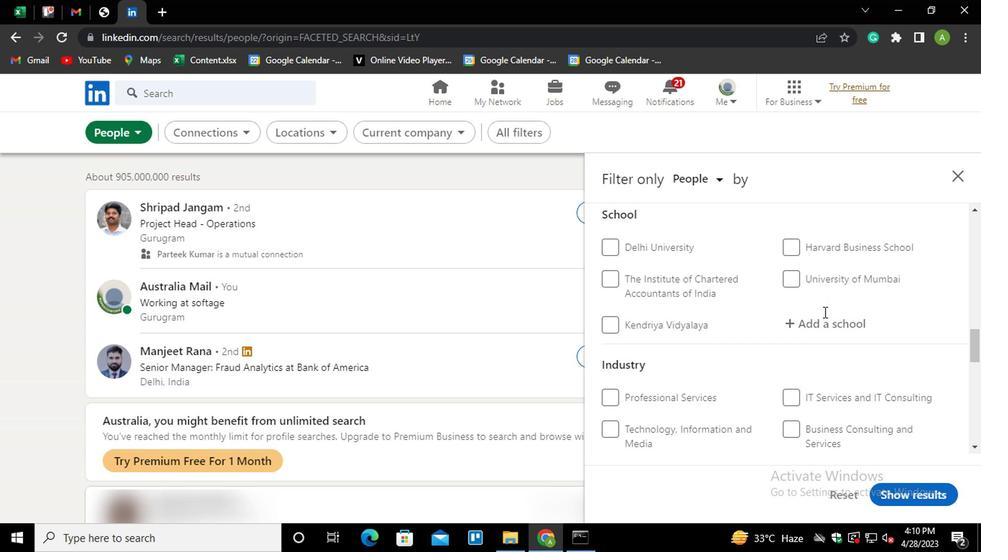 
Action: Mouse moved to (818, 253)
Screenshot: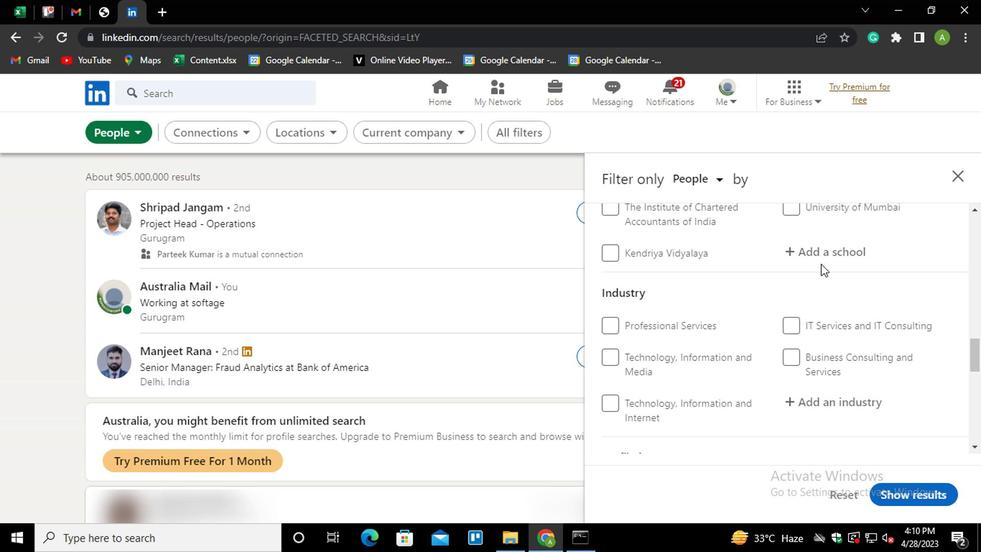 
Action: Mouse pressed left at (818, 253)
Screenshot: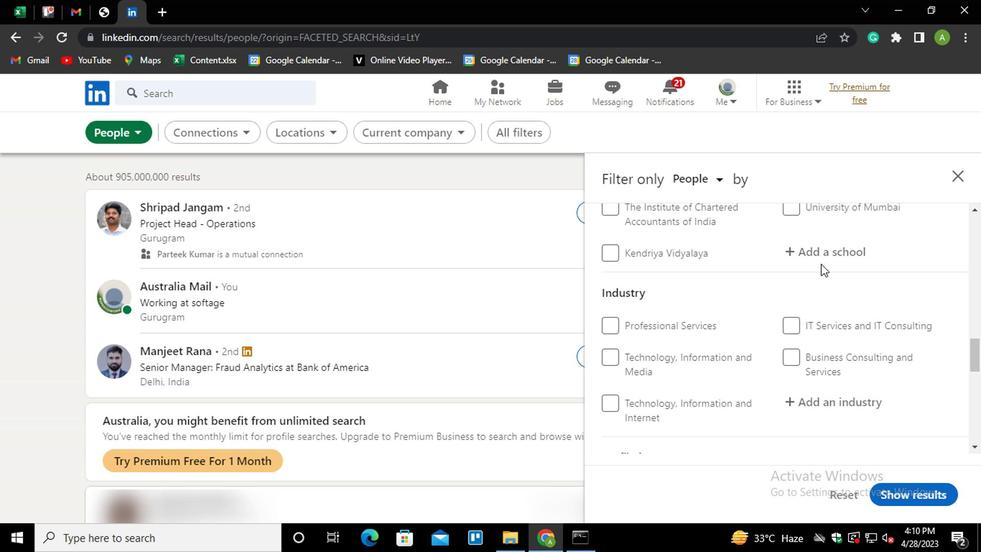 
Action: Key pressed <Key.shift>UNIB<Key.backspace>VERSITY<Key.space><Key.shift><Key.shift><Key.shift><Key.shift><Key.shift><Key.shift><Key.shift><Key.shift><Key.shift><Key.shift><Key.shift><Key.shift><Key.shift><Key.shift><Key.shift><Key.shift><Key.shift><Key.shift><Key.shift><Key.shift><Key.shift><Key.shift><Key.shift><Key.shift><Key.shift>GRANT<Key.down><Key.enter>
Screenshot: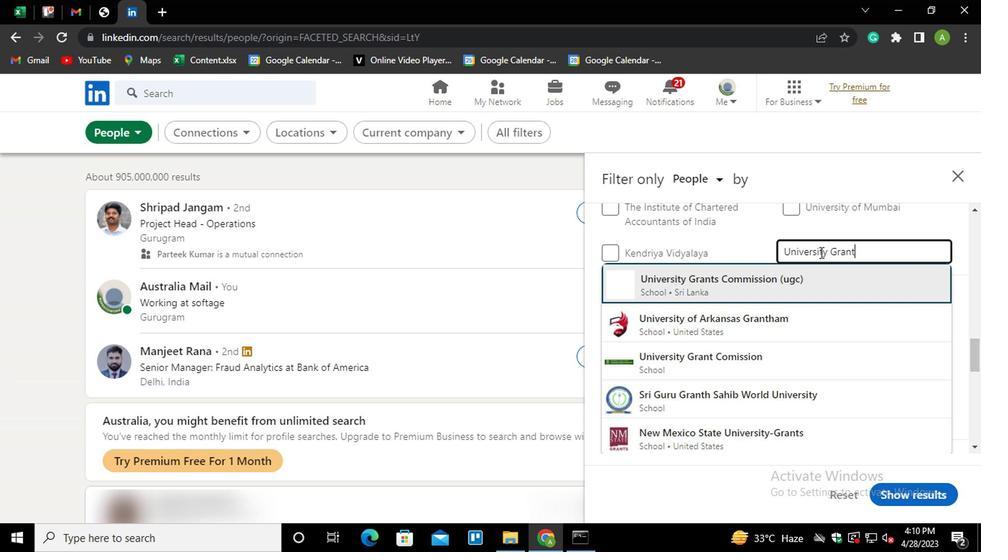 
Action: Mouse moved to (838, 277)
Screenshot: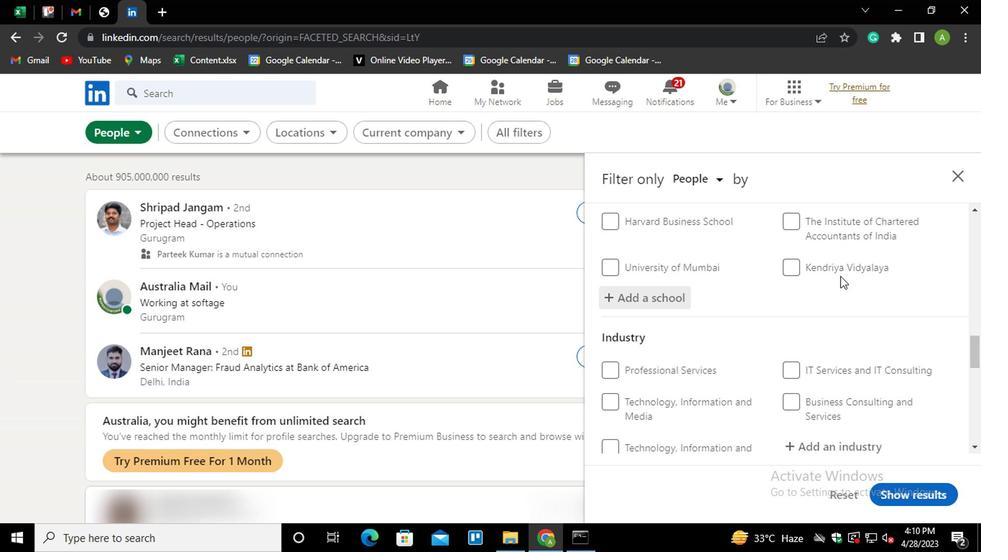 
Action: Mouse scrolled (838, 276) with delta (0, -1)
Screenshot: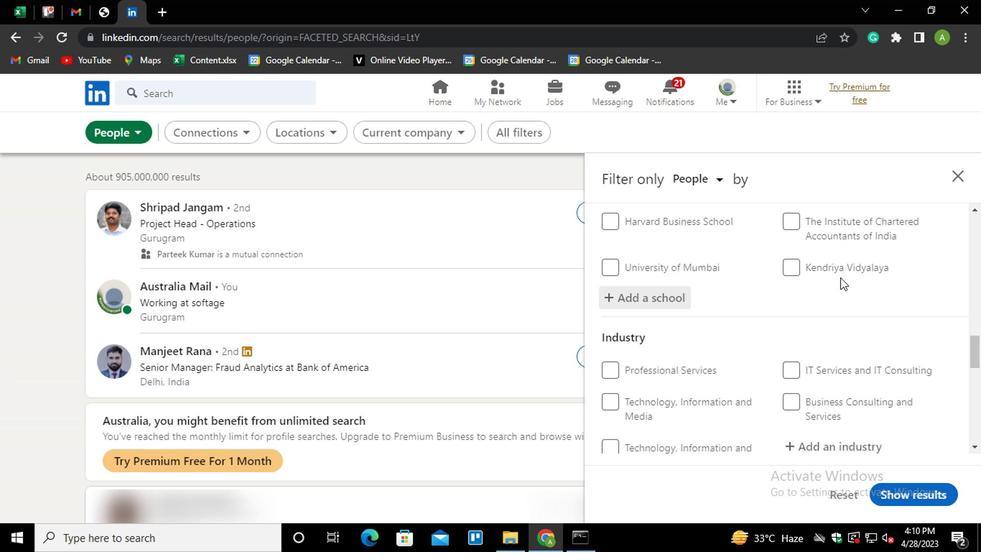 
Action: Mouse moved to (838, 277)
Screenshot: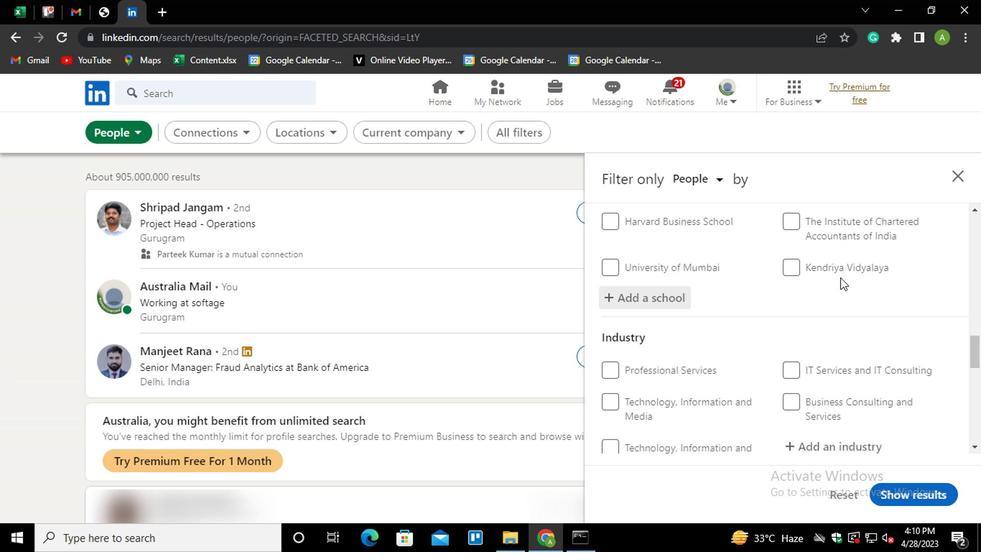 
Action: Mouse scrolled (838, 276) with delta (0, -1)
Screenshot: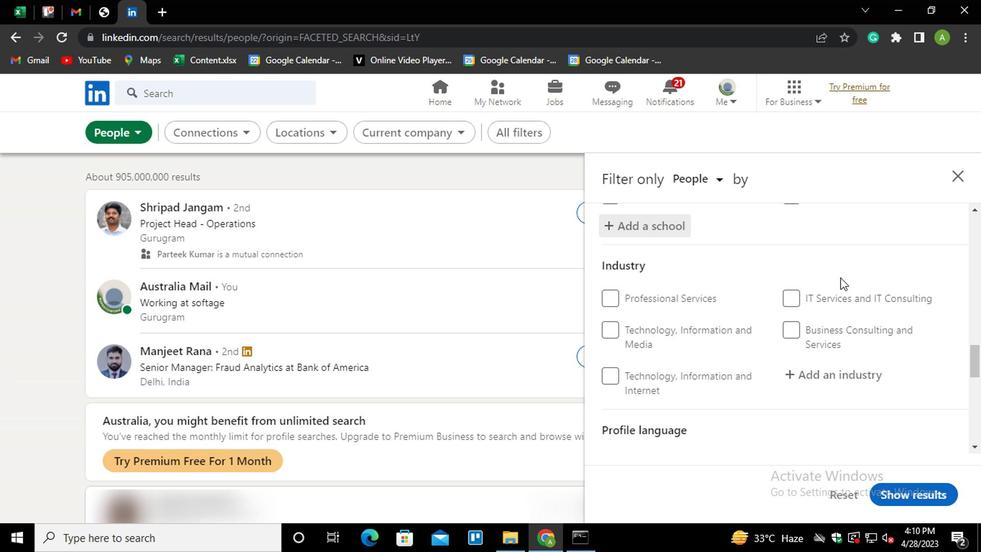 
Action: Mouse moved to (830, 307)
Screenshot: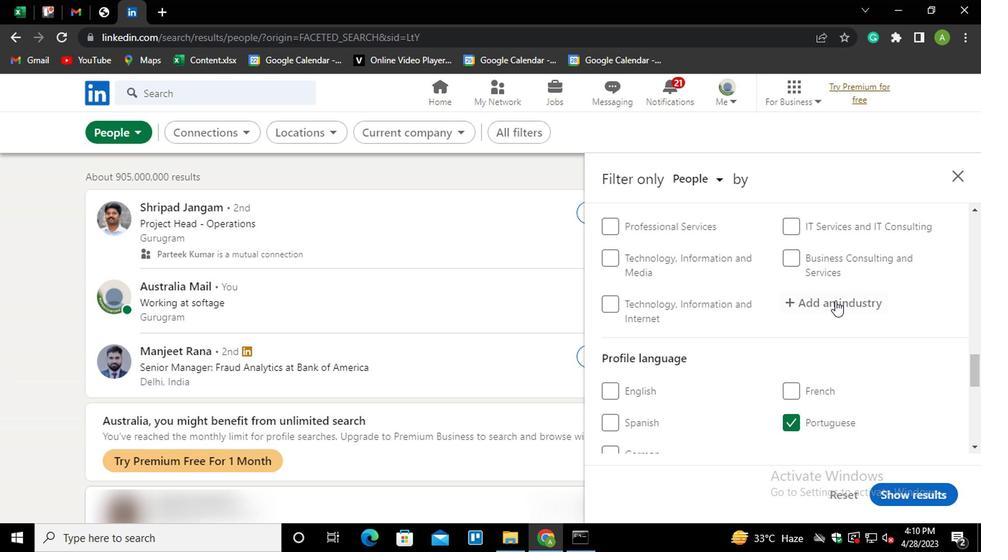
Action: Mouse pressed left at (830, 307)
Screenshot: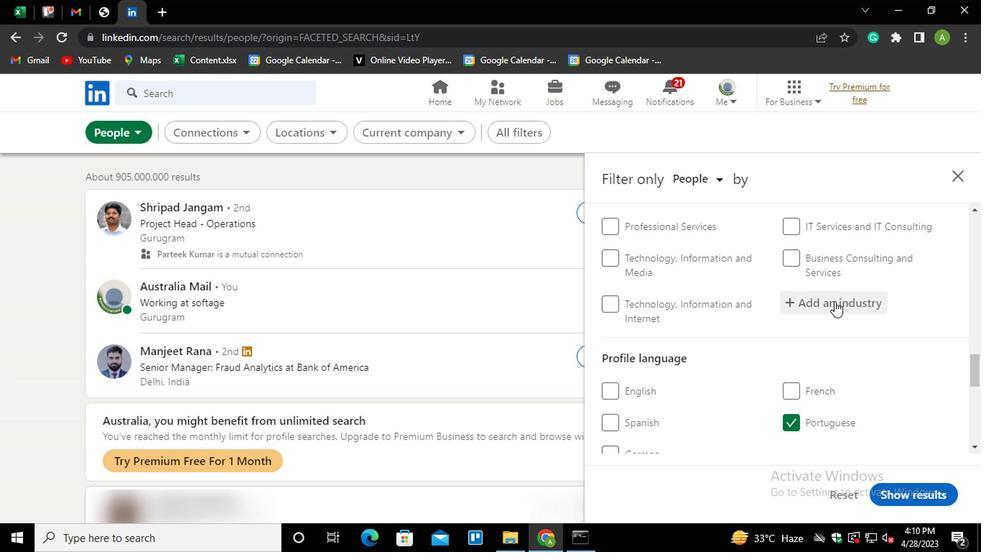 
Action: Mouse moved to (842, 301)
Screenshot: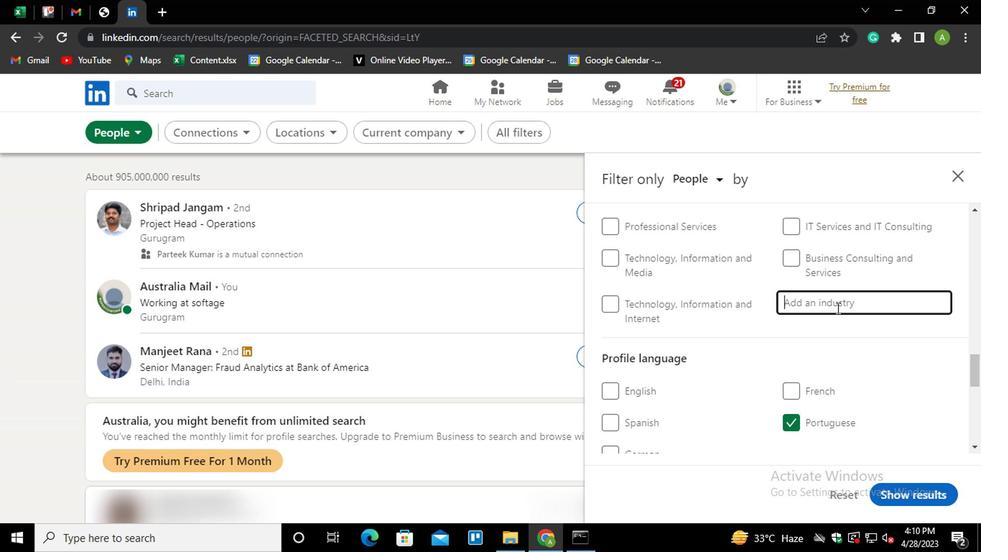 
Action: Mouse pressed left at (842, 301)
Screenshot: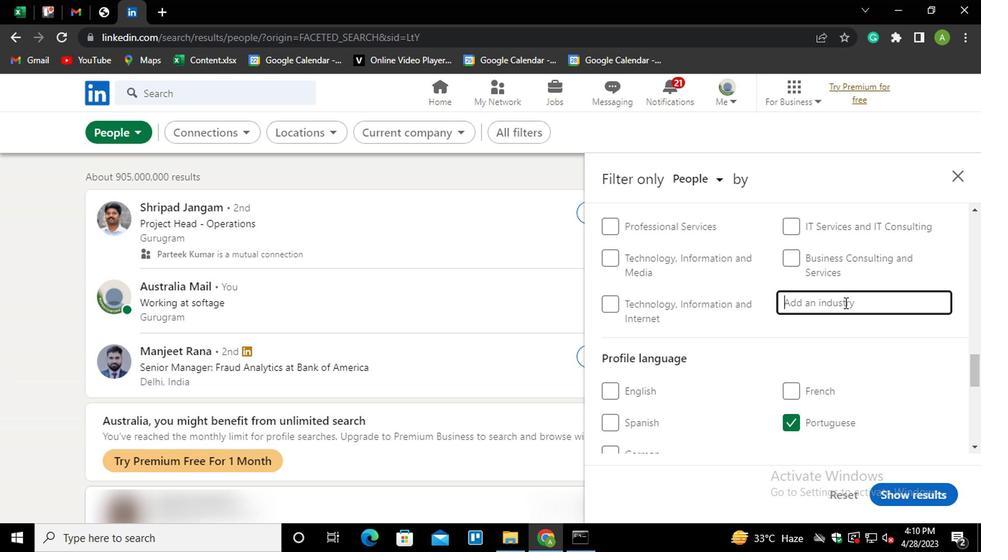 
Action: Mouse moved to (843, 300)
Screenshot: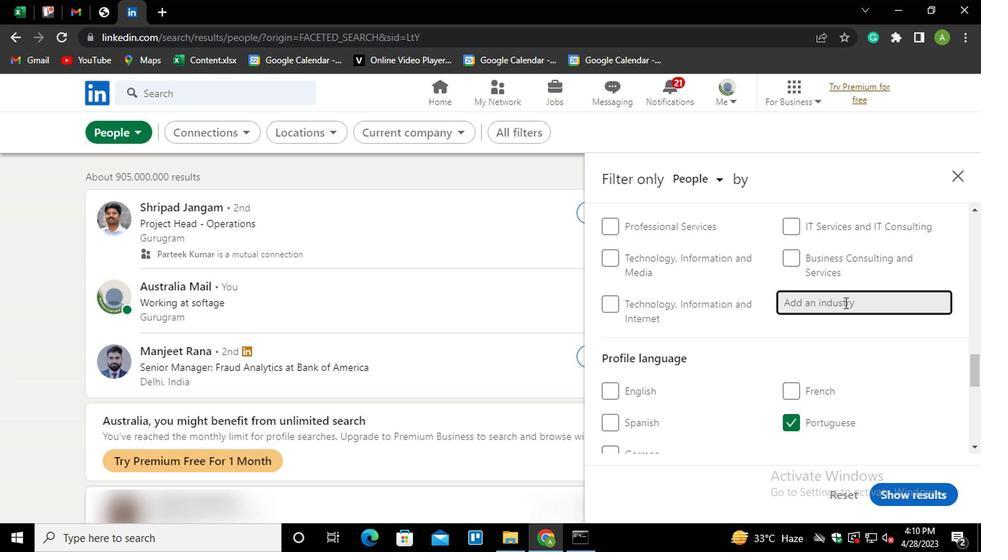 
Action: Key pressed <Key.shift>RETAIL<Key.down><Key.down><Key.down><Key.down><Key.up><Key.down><Key.down><Key.down><Key.down><Key.down><Key.down><Key.down><Key.down><Key.down><Key.space><Key.shift>APPL<Key.down><Key.enter>
Screenshot: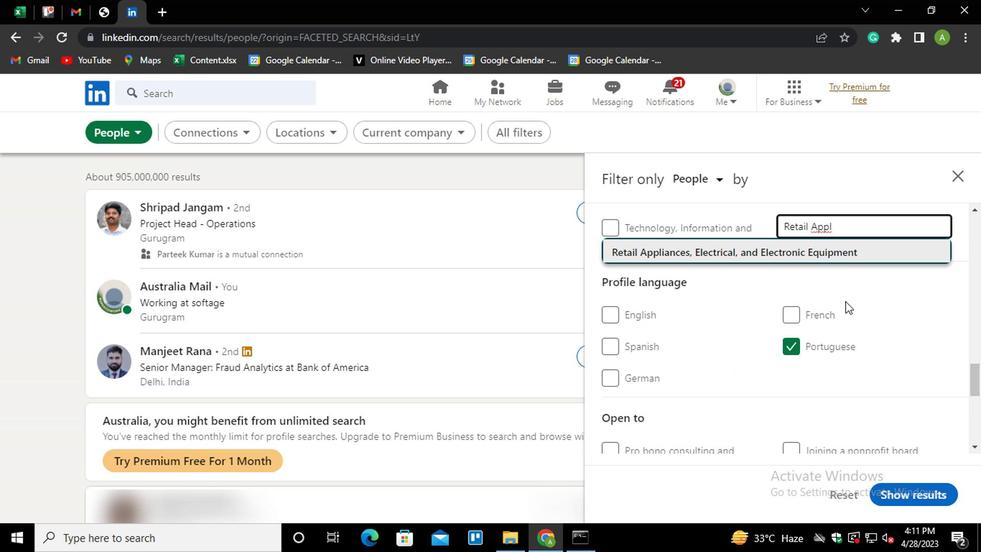 
Action: Mouse scrolled (843, 299) with delta (0, -1)
Screenshot: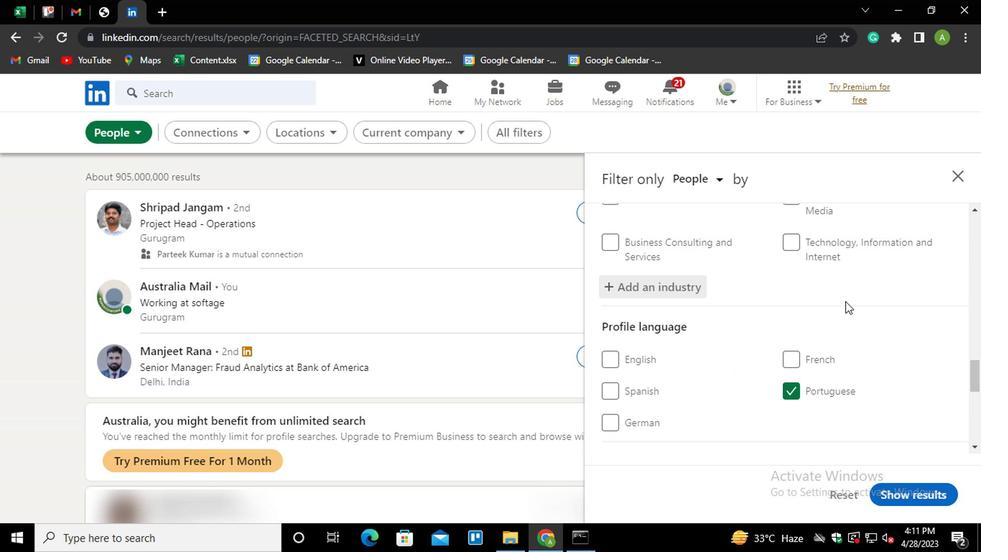 
Action: Mouse scrolled (843, 299) with delta (0, -1)
Screenshot: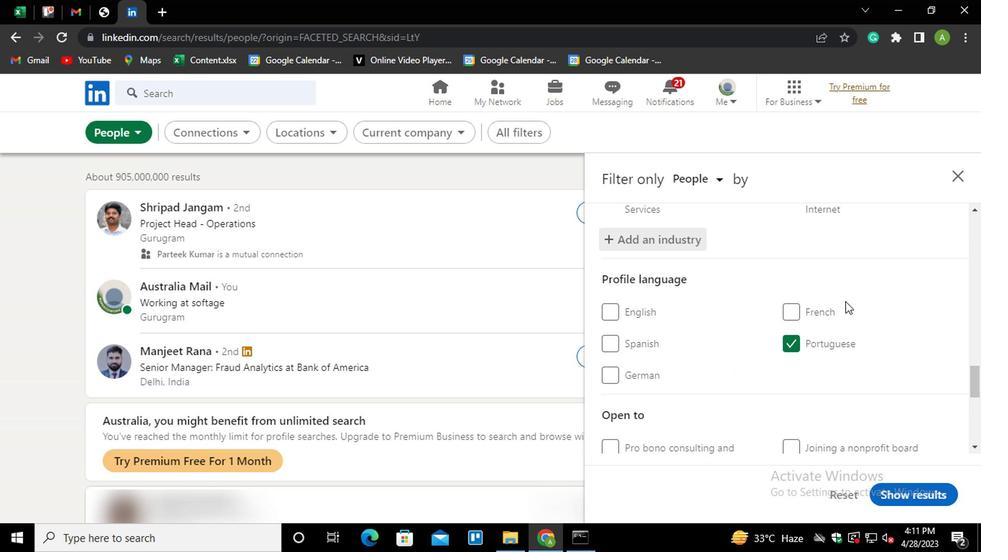 
Action: Mouse scrolled (843, 299) with delta (0, -1)
Screenshot: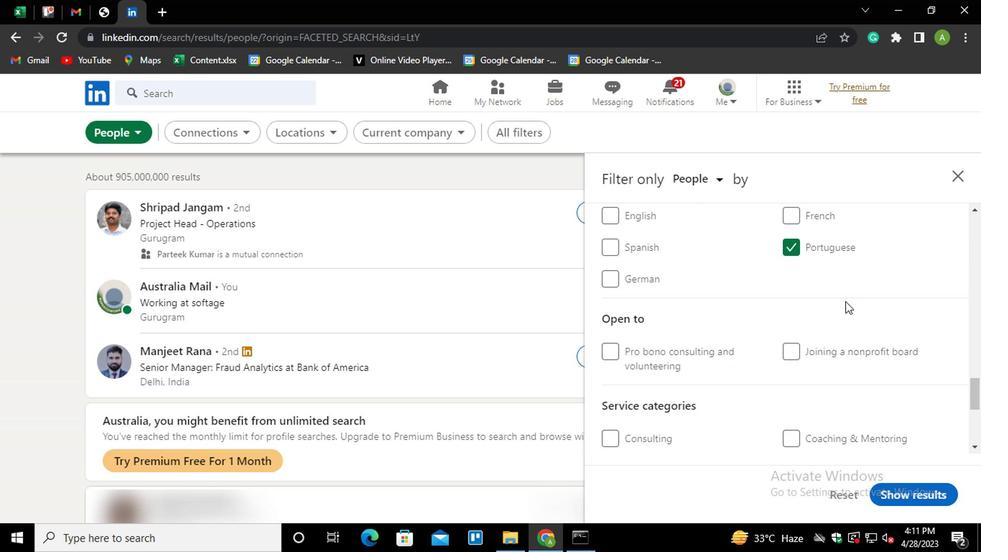 
Action: Mouse scrolled (843, 299) with delta (0, -1)
Screenshot: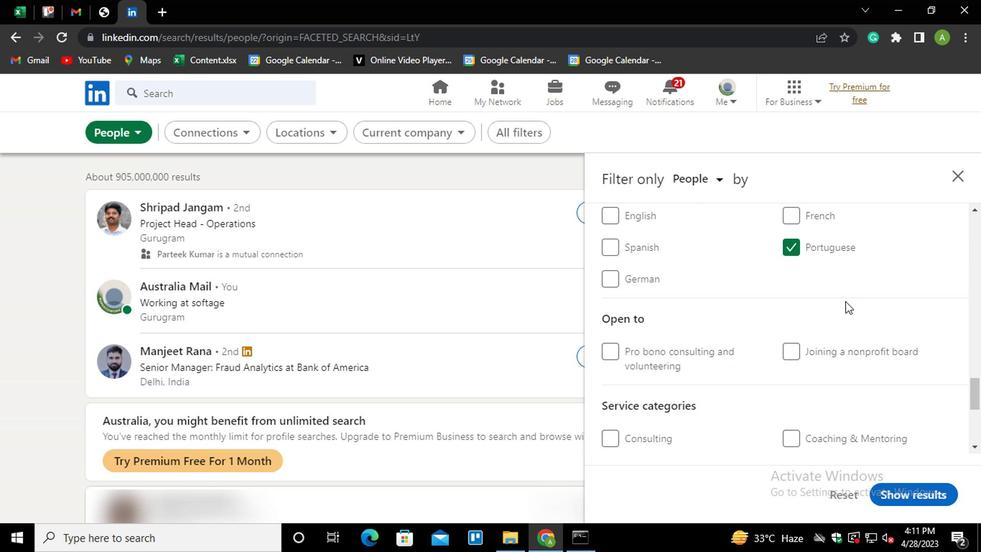 
Action: Mouse moved to (827, 355)
Screenshot: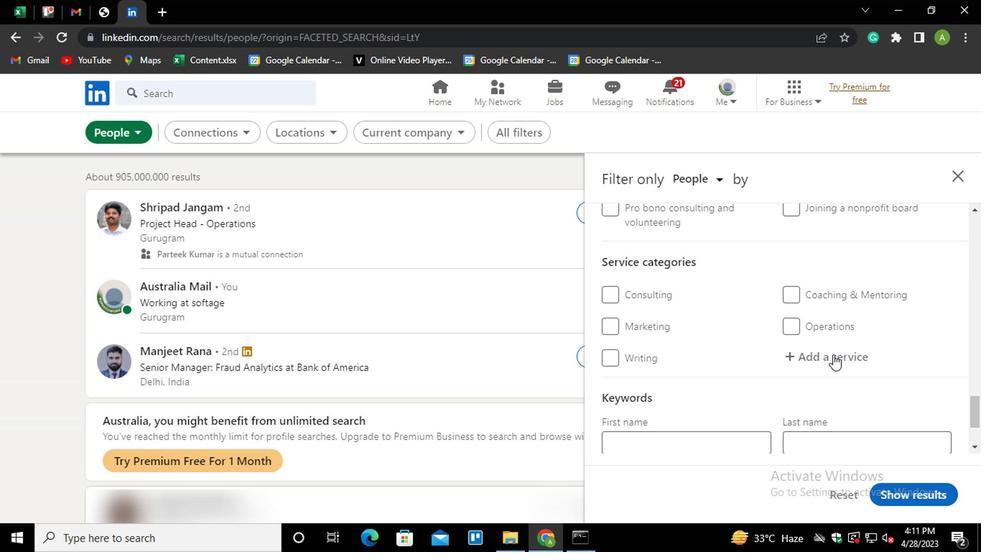 
Action: Mouse pressed left at (827, 355)
Screenshot: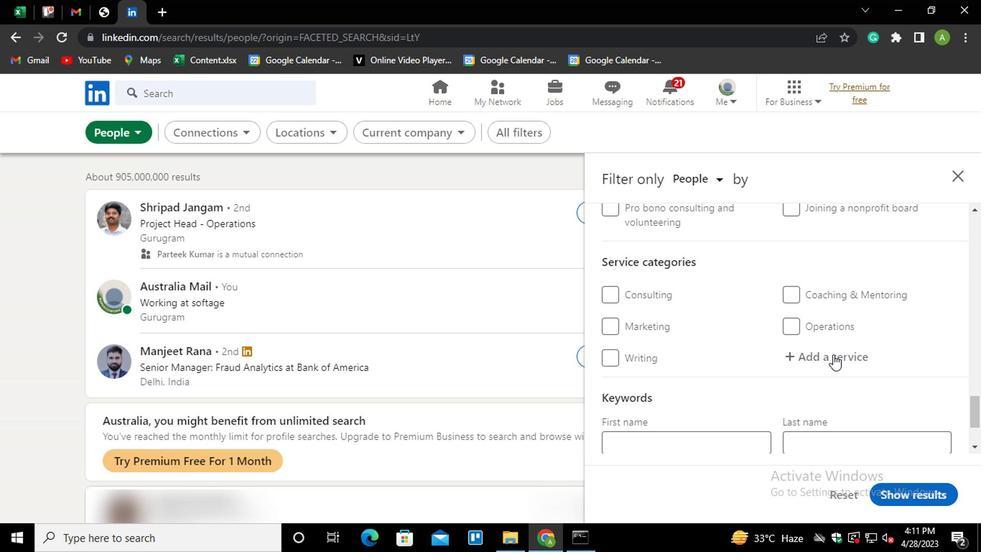 
Action: Mouse moved to (833, 354)
Screenshot: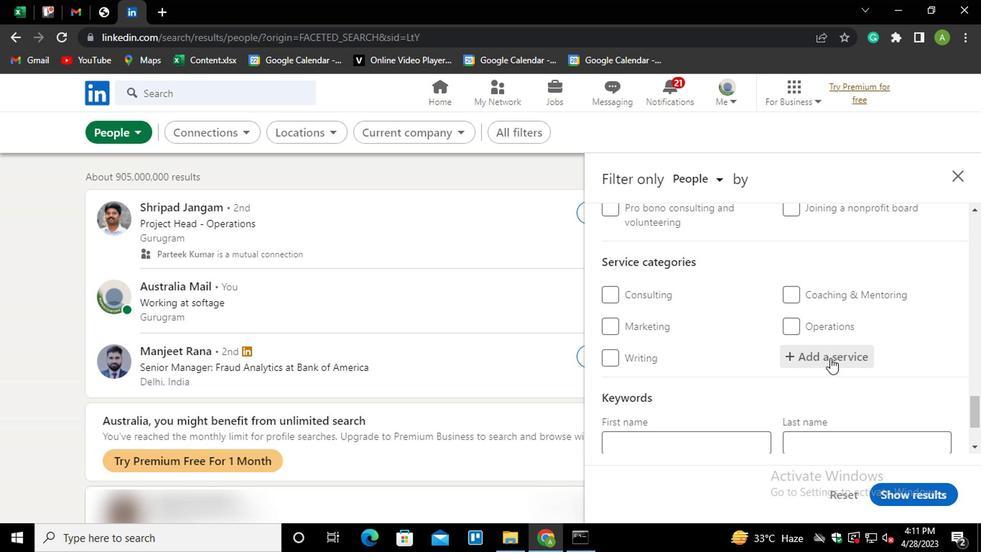 
Action: Mouse pressed left at (833, 354)
Screenshot: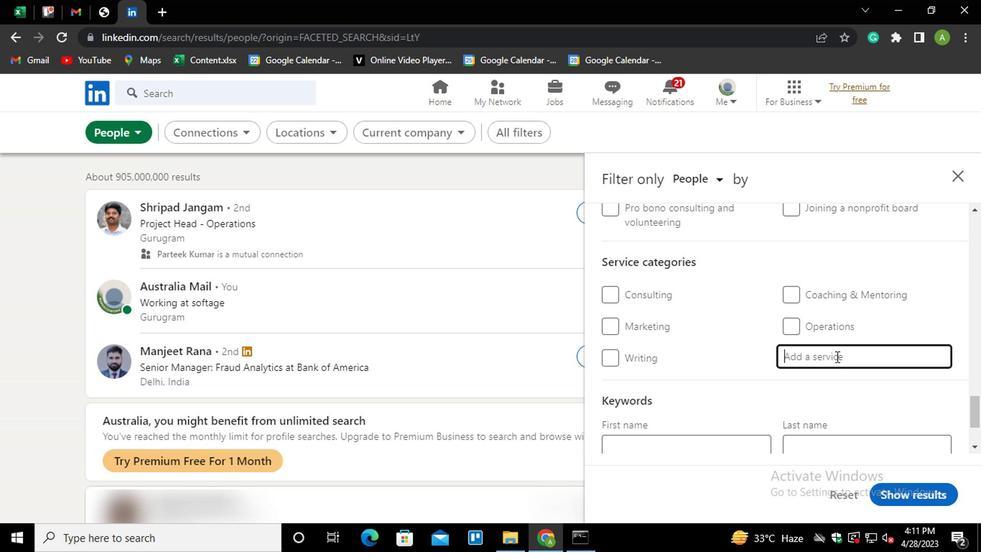 
Action: Key pressed <Key.shift>FINANCIAL<Key.down><Key.down><Key.down><Key.down><Key.down><Key.enter>
Screenshot: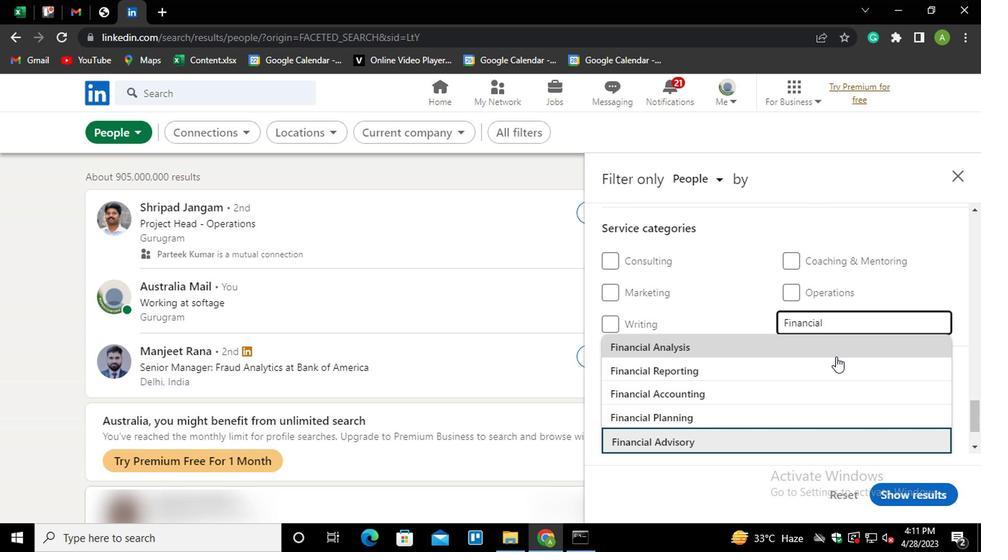 
Action: Mouse scrolled (833, 353) with delta (0, -1)
Screenshot: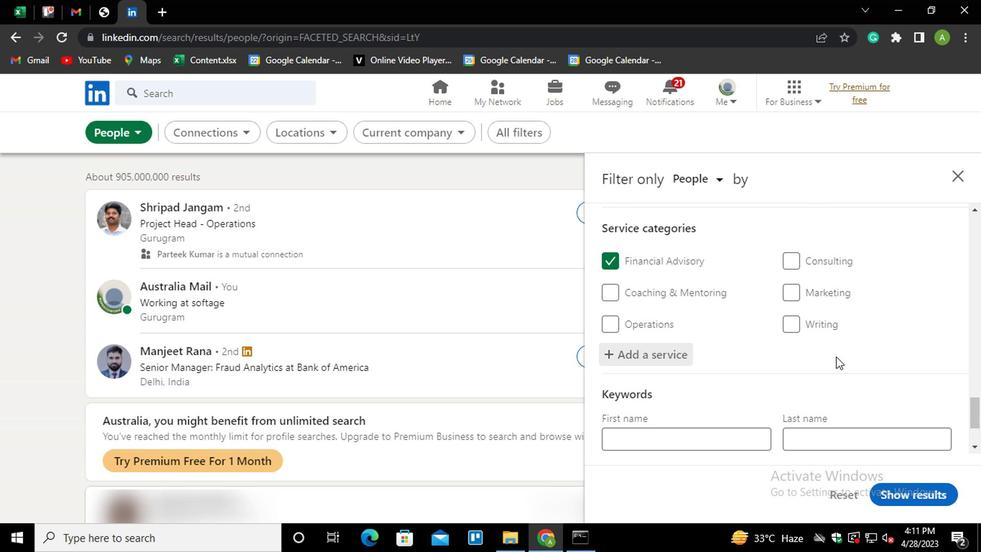 
Action: Mouse scrolled (833, 353) with delta (0, -1)
Screenshot: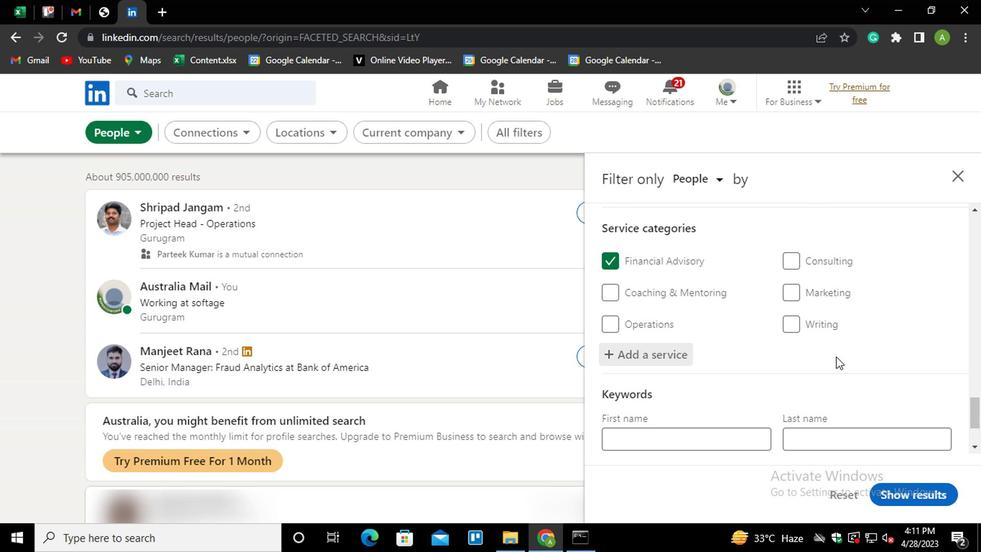 
Action: Mouse scrolled (833, 353) with delta (0, -1)
Screenshot: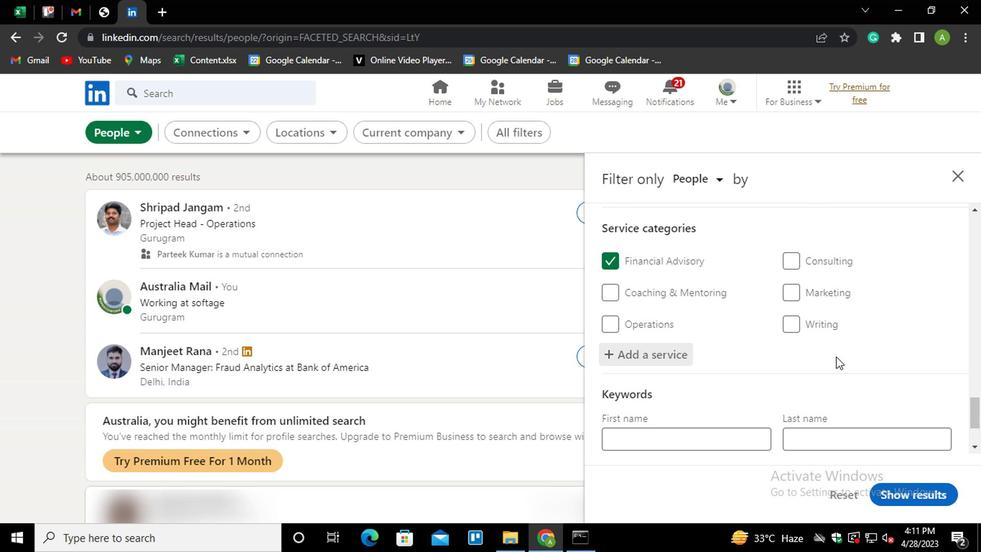 
Action: Mouse scrolled (833, 353) with delta (0, -1)
Screenshot: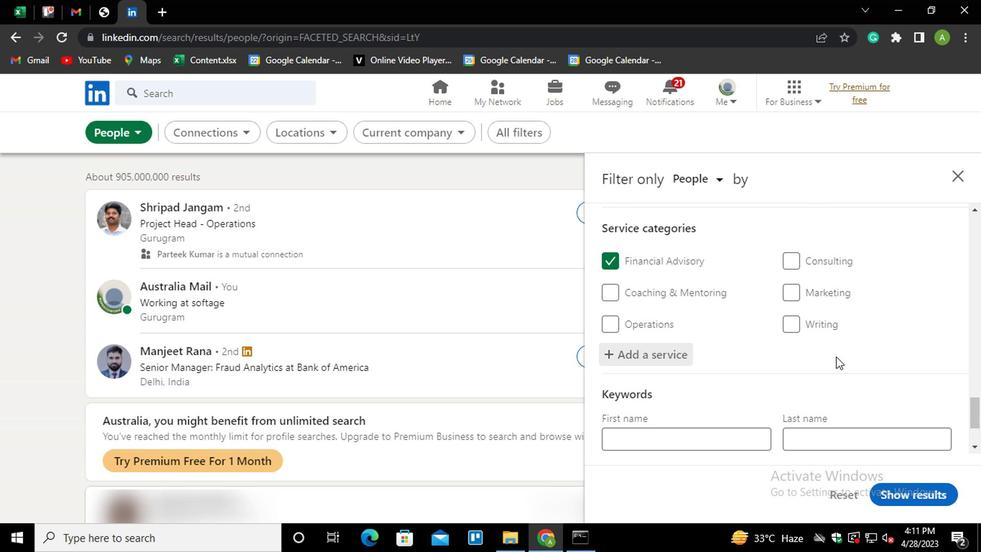 
Action: Mouse moved to (736, 395)
Screenshot: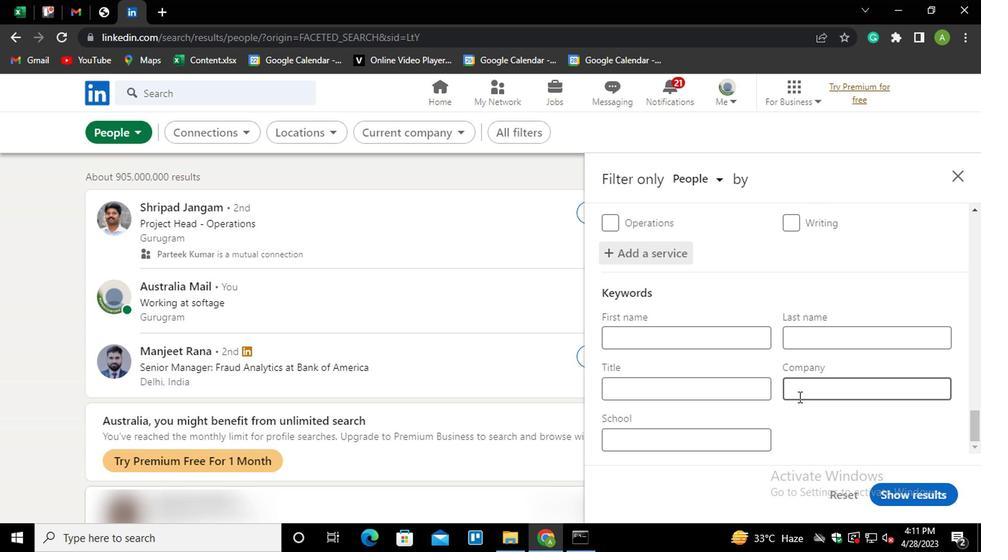 
Action: Mouse pressed left at (736, 395)
Screenshot: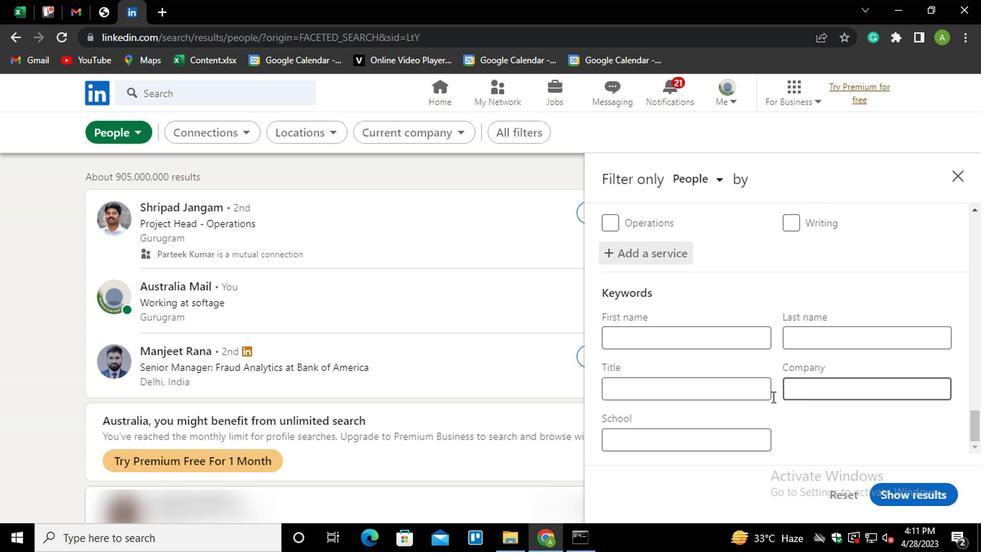 
Action: Key pressed <Key.shift><Key.shift>TEACHING<Key.space><Key.shift>ASSISTANT
Screenshot: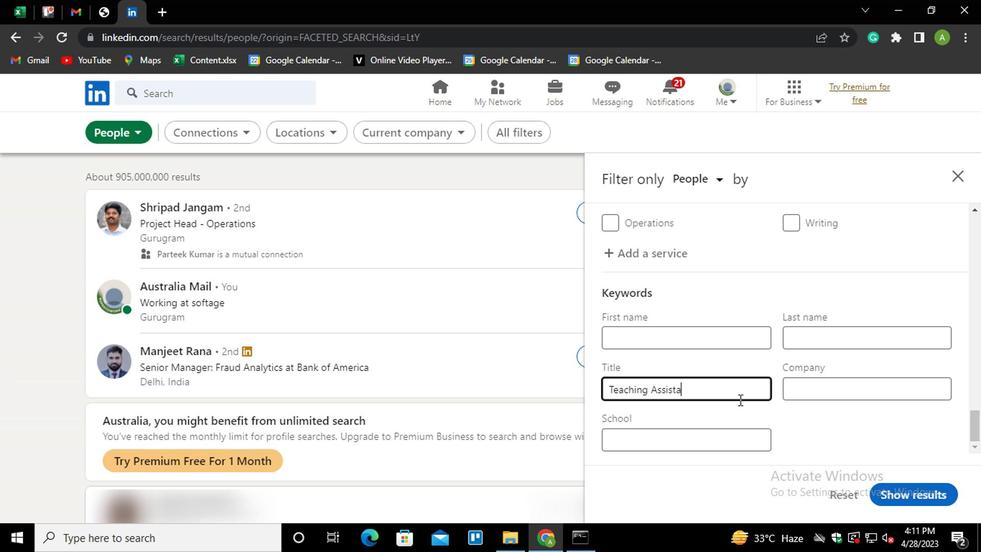
Action: Mouse moved to (835, 420)
Screenshot: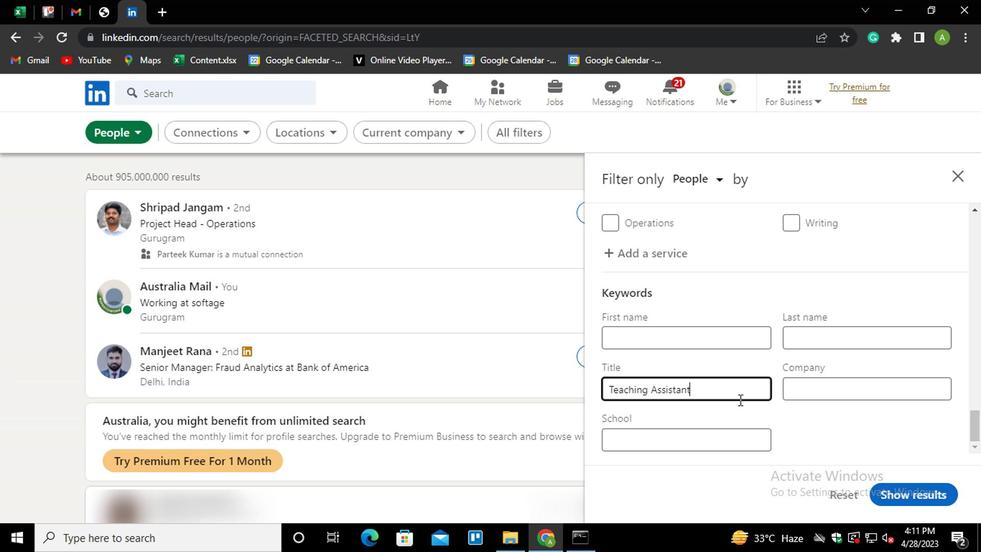 
Action: Mouse pressed left at (835, 420)
Screenshot: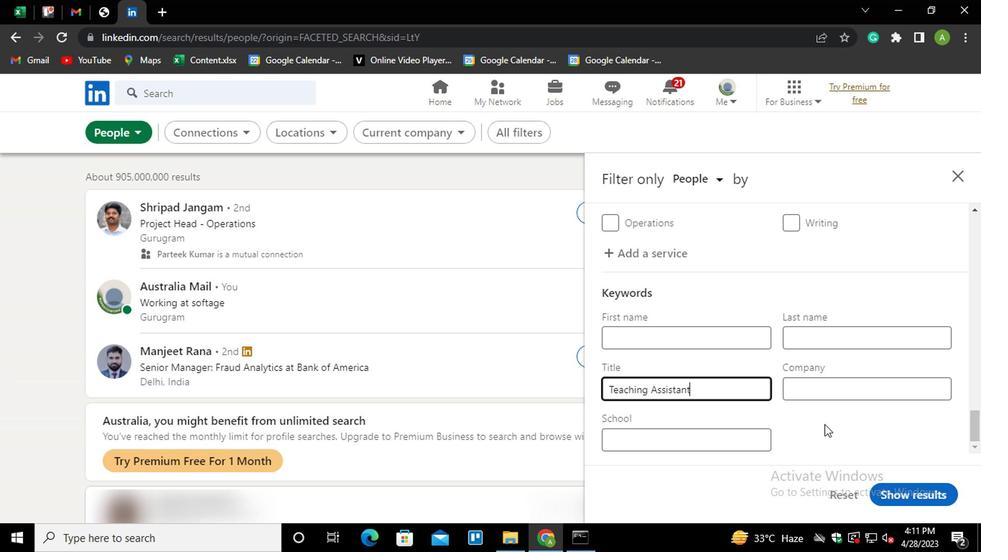 
Action: Mouse moved to (915, 479)
Screenshot: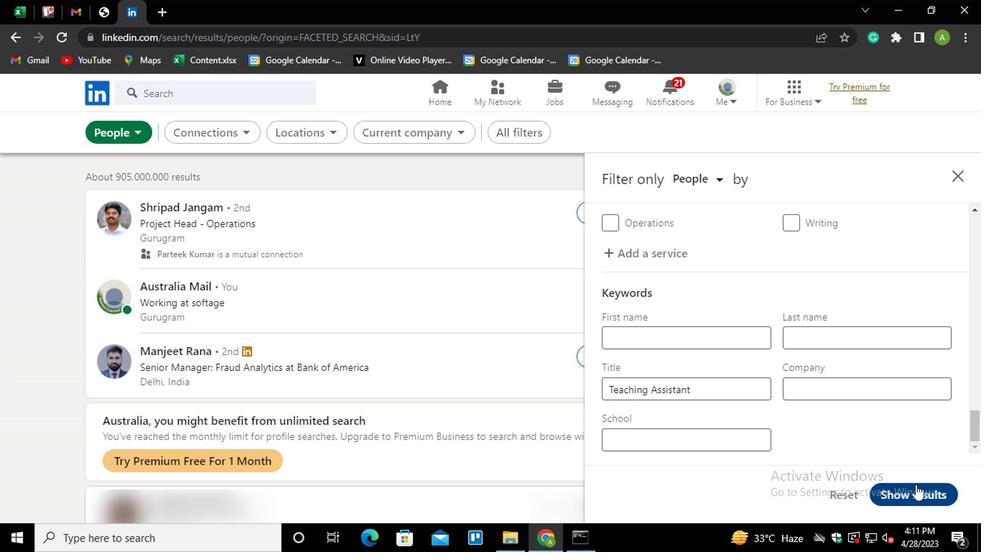 
Action: Mouse pressed left at (915, 479)
Screenshot: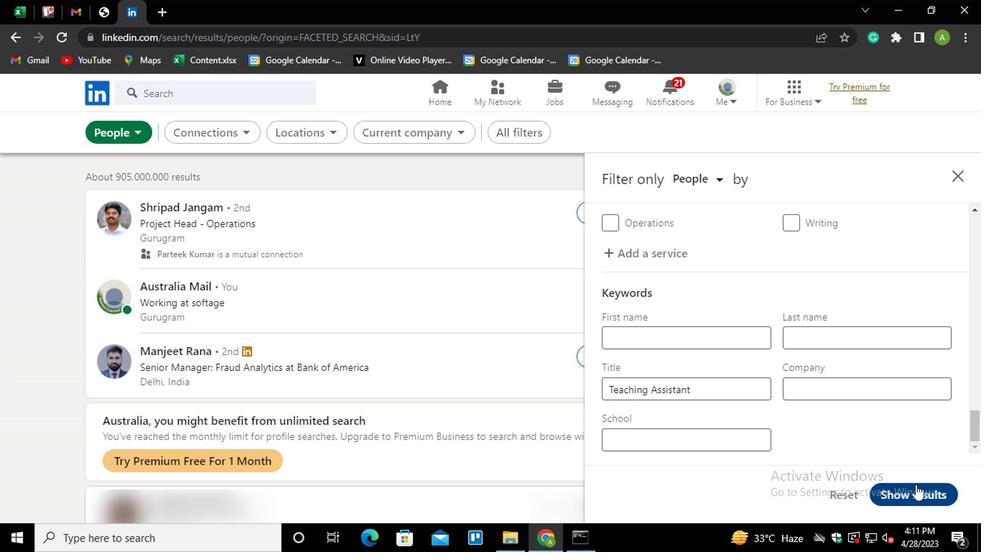 
